 Task: In the Contact  DelilahJones@valeo.com, Create email and send with subject: 'We're Thrilled to Welcome You ', and with mail content 'Good Morning,_x000D_
Welcome to a community of trailblazers and innovators. Discover a transformative opportunity that will empower you to thrive in your industry._x000D_
Thanks & Regards', attach the document: Terms_and_conditions.doc and insert image: visitingcard.jpg. Below Thanks and Regards, write facebook and insert the URL: 'www.facebook.com'. Mark checkbox to create task to follow up : Tomorrow. Logged in from softage.1@softage.net
Action: Mouse moved to (92, 56)
Screenshot: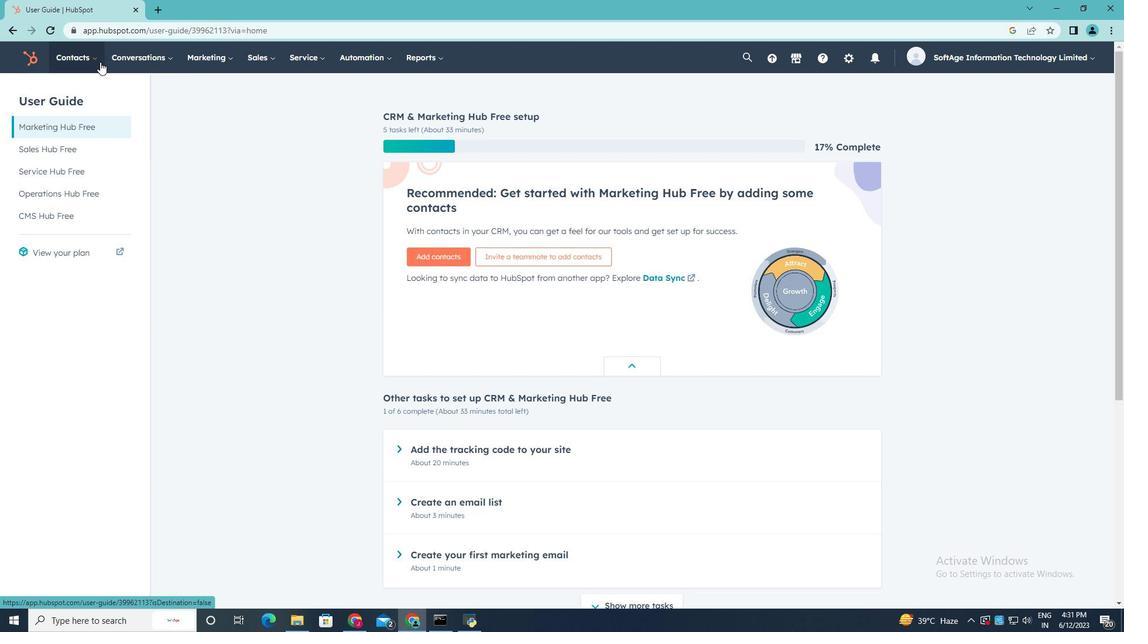 
Action: Mouse pressed left at (92, 56)
Screenshot: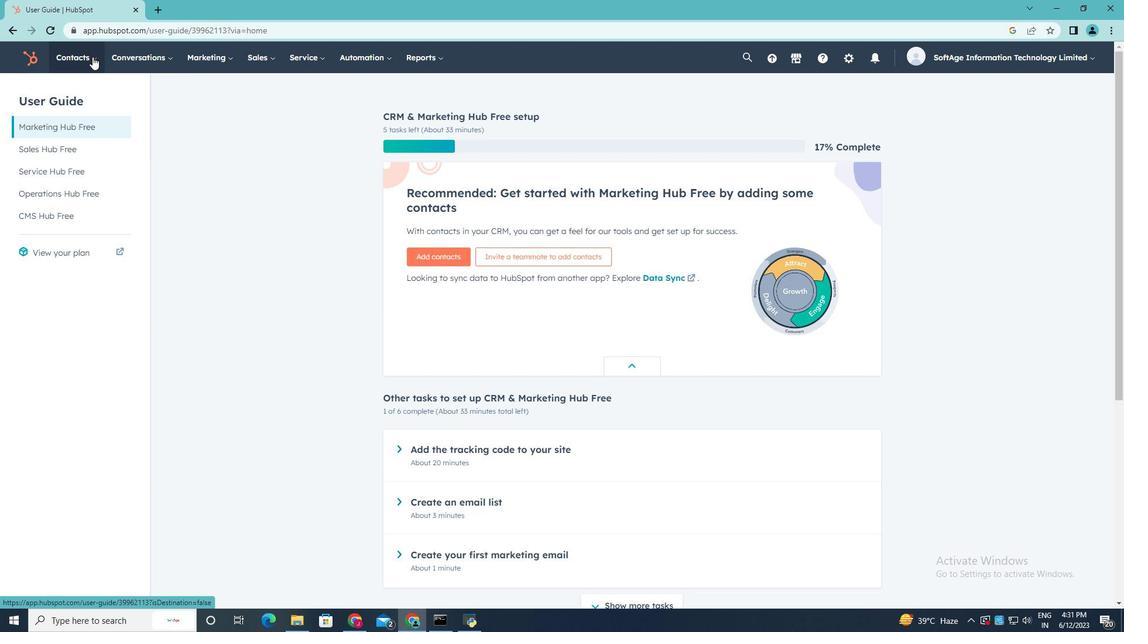 
Action: Mouse moved to (86, 90)
Screenshot: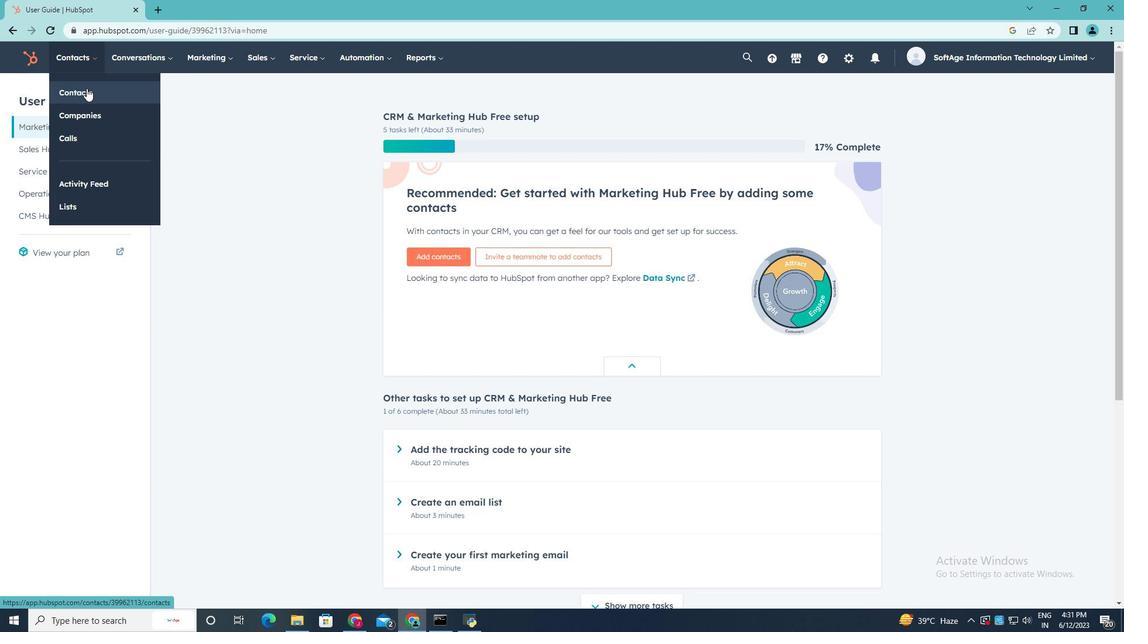 
Action: Mouse pressed left at (86, 90)
Screenshot: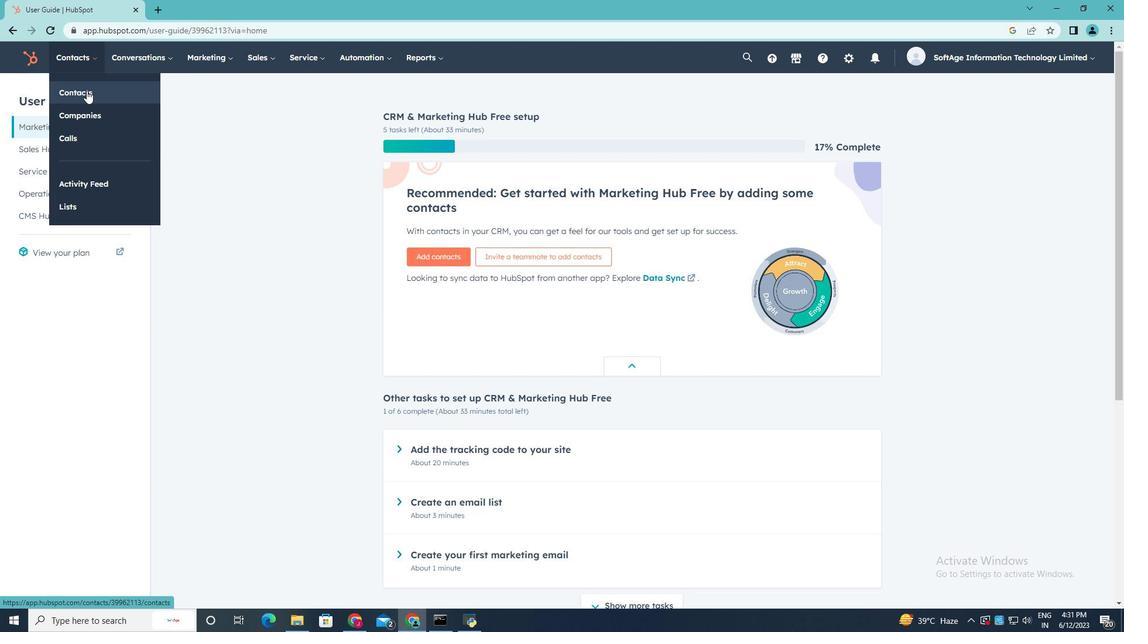 
Action: Mouse moved to (88, 189)
Screenshot: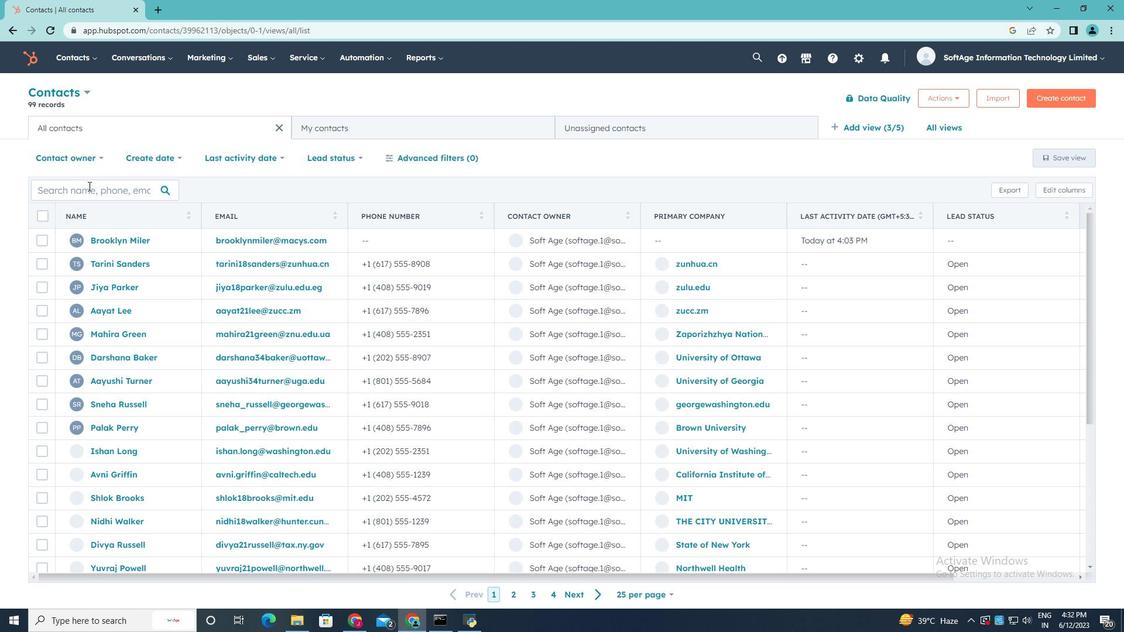 
Action: Mouse pressed left at (88, 189)
Screenshot: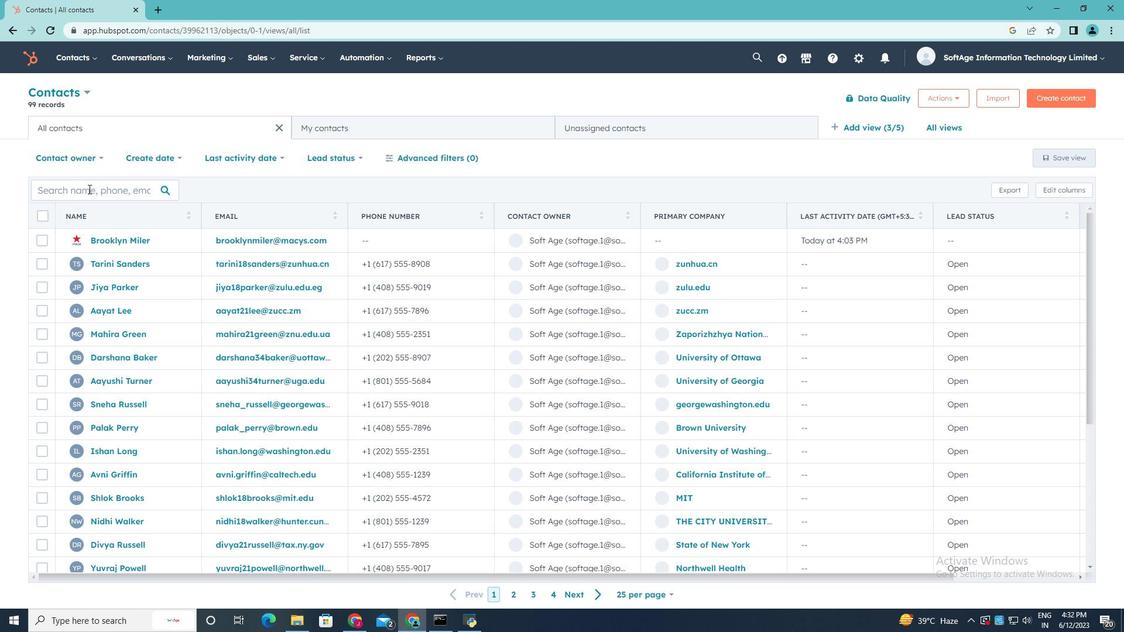 
Action: Mouse moved to (88, 189)
Screenshot: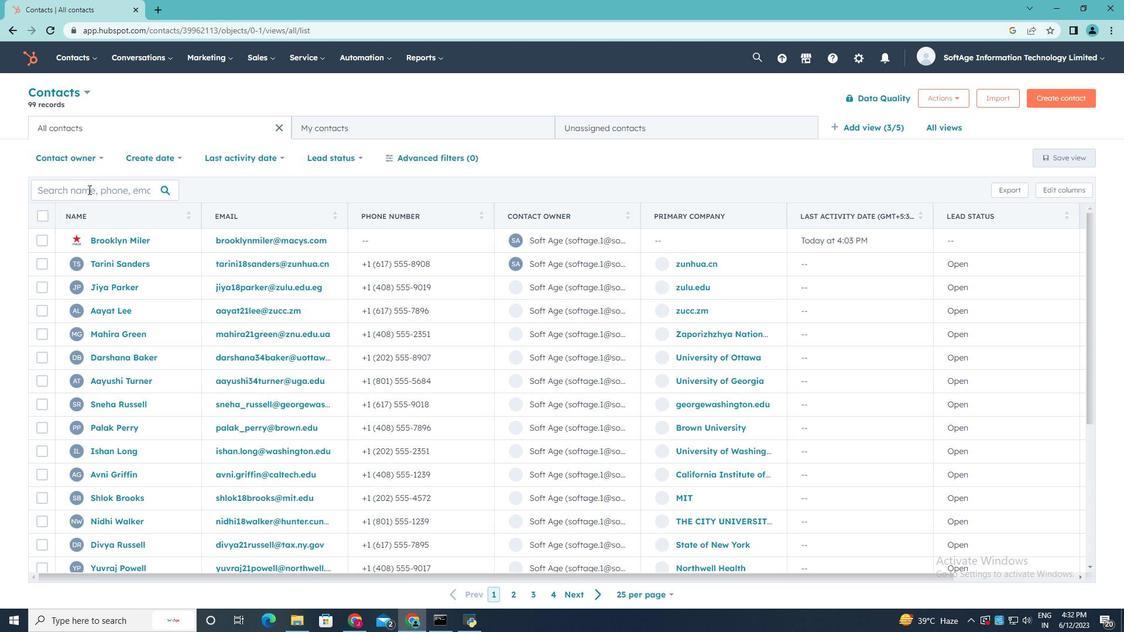 
Action: Key pressed <Key.shift>Delilah<Key.shift>Jones<Key.shift><Key.shift><Key.shift><Key.shift><Key.shift><Key.shift><Key.shift><Key.shift><Key.shift>@valeo.com
Screenshot: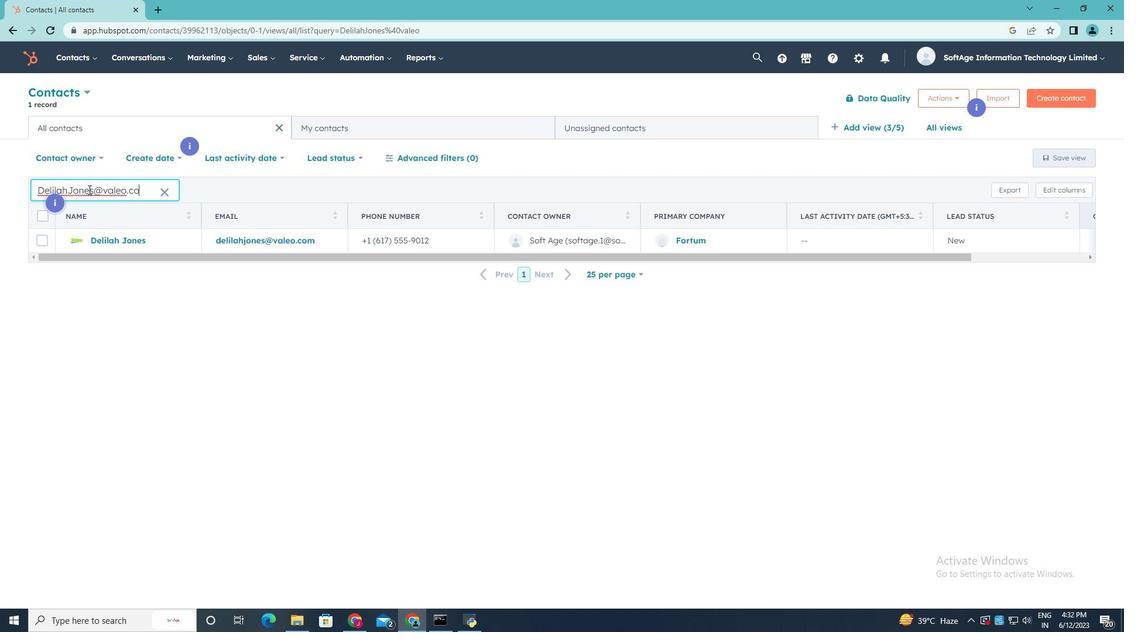 
Action: Mouse moved to (117, 236)
Screenshot: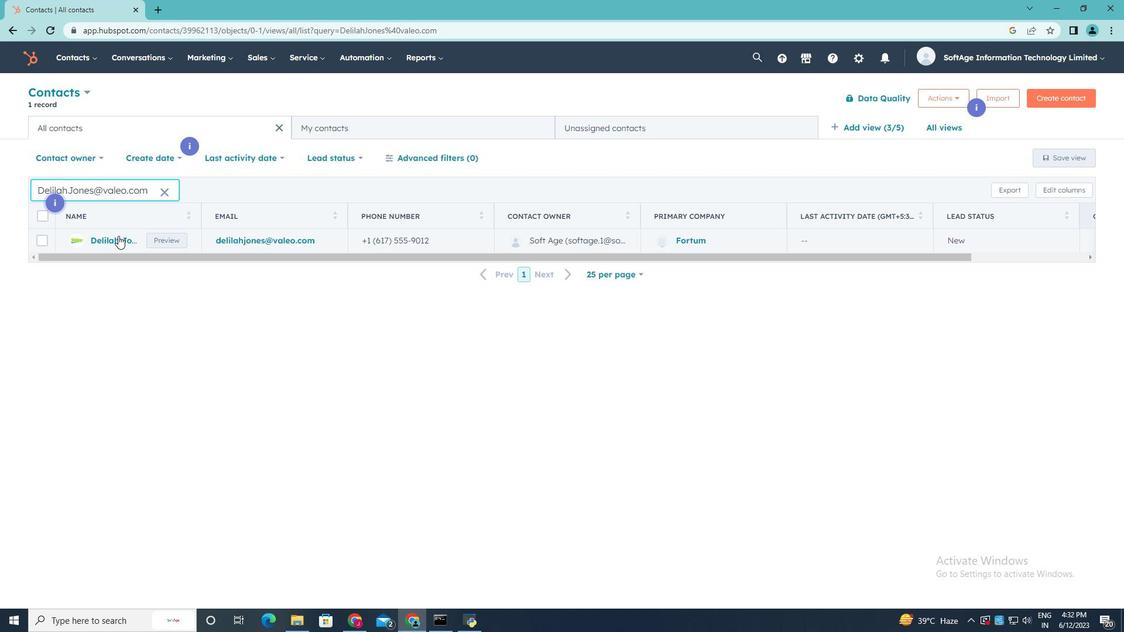 
Action: Mouse pressed left at (117, 236)
Screenshot: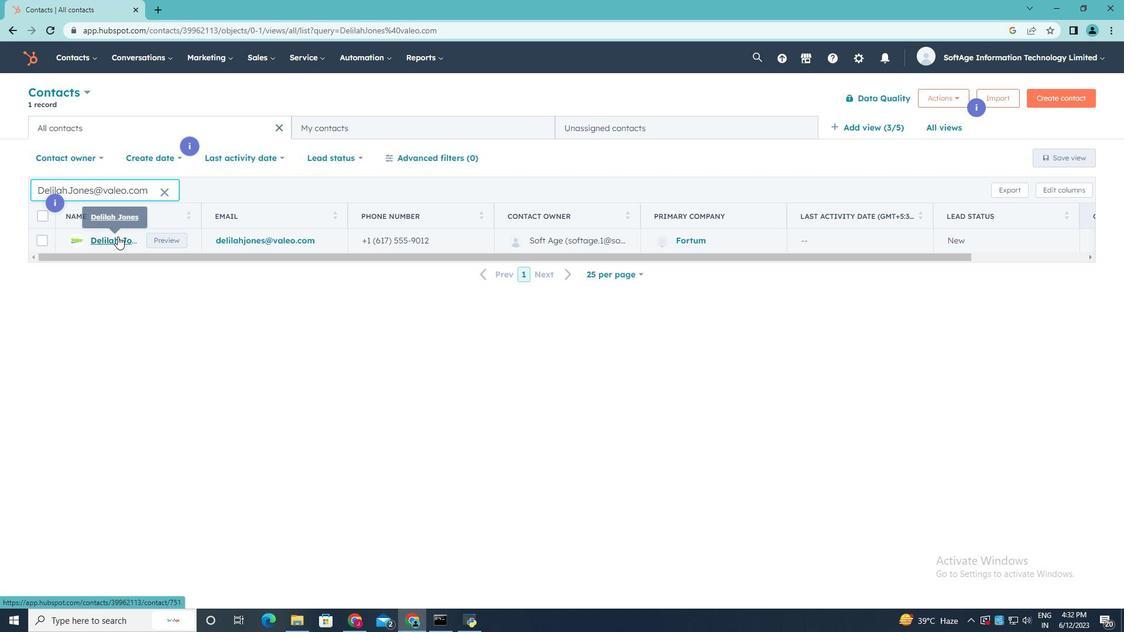 
Action: Mouse moved to (80, 196)
Screenshot: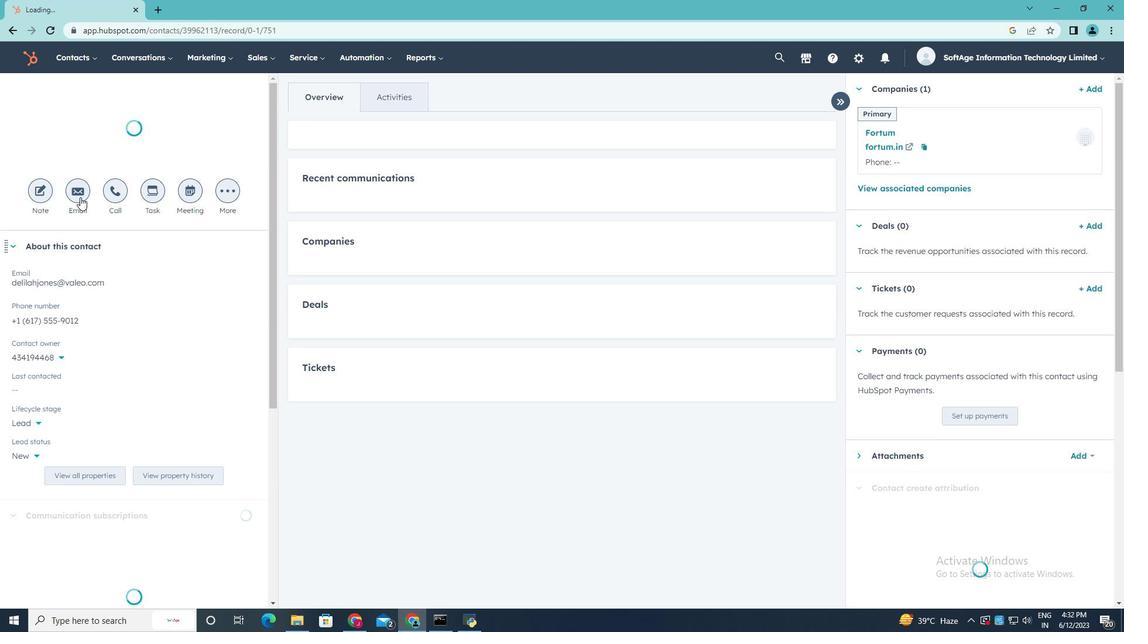 
Action: Mouse pressed left at (80, 196)
Screenshot: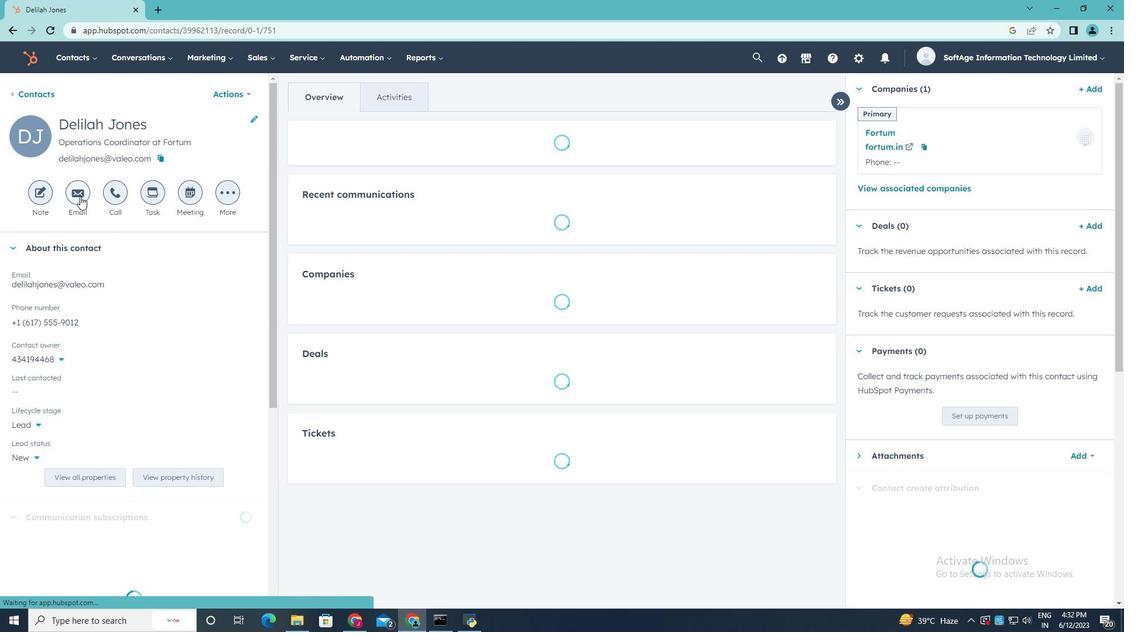 
Action: Mouse moved to (79, 196)
Screenshot: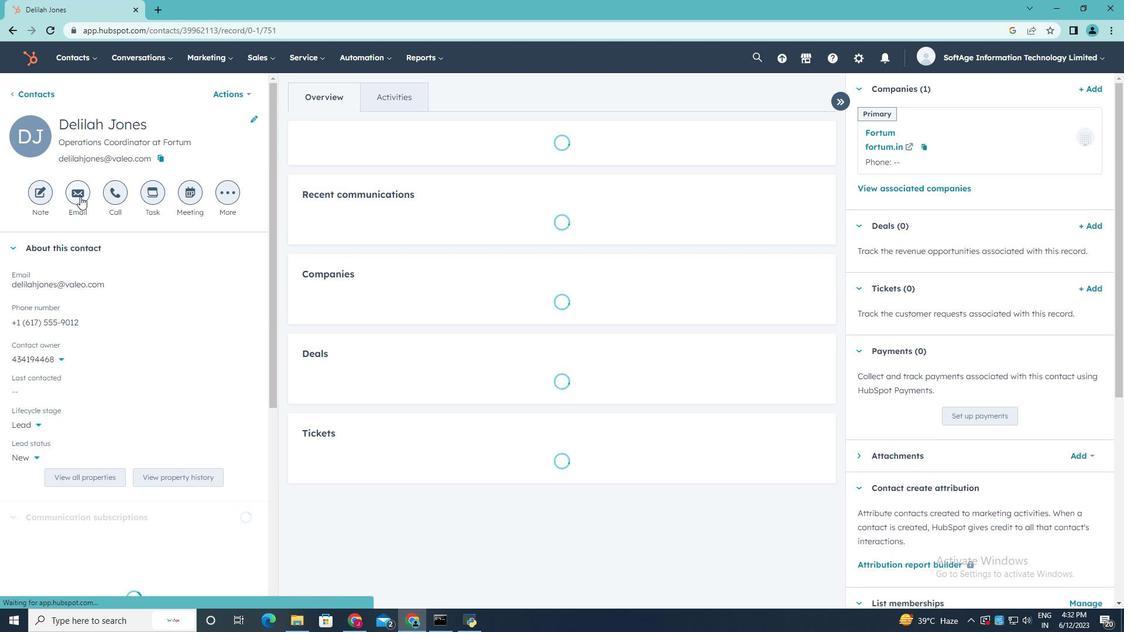 
Action: Key pressed <Key.shift><Key.shift><Key.shift><Key.shift><Key.shift><Key.shift><Key.shift><Key.shift><Key.shift><Key.shift><Key.shift><Key.shift><Key.shift><Key.shift><Key.shift><Key.shift><Key.shift><Key.shift><Key.shift><Key.shift><Key.shift><Key.shift><Key.shift><Key.shift><Key.shift><Key.shift><Key.shift><Key.shift><Key.shift><Key.shift><Key.shift><Key.shift><Key.shift><Key.shift><Key.shift><Key.shift><Key.shift>We're<Key.space><Key.shift>Thrilled<Key.space>to<Key.space>we<Key.backspace><Key.backspace><Key.shift><Key.shift>Welcome<Key.space><Key.shift>You
Screenshot: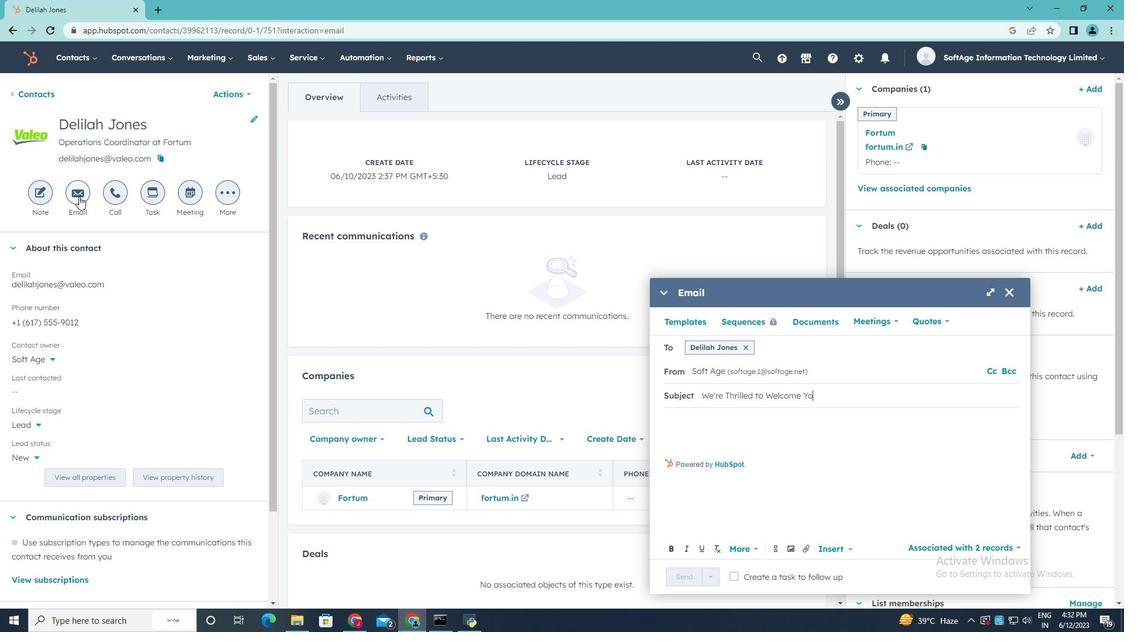 
Action: Mouse moved to (669, 421)
Screenshot: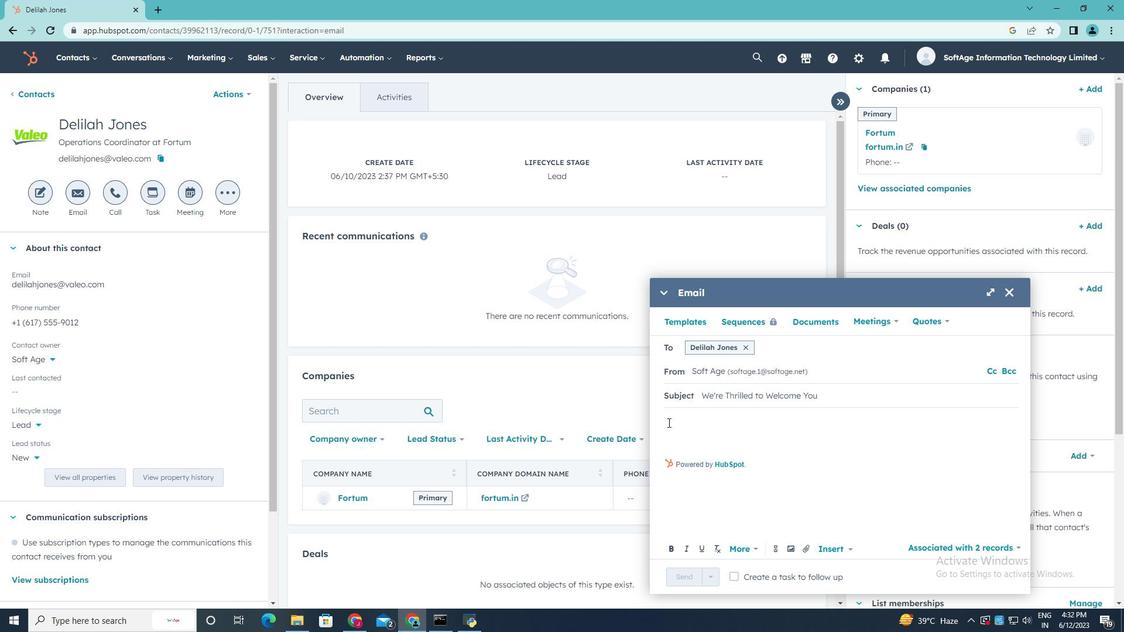 
Action: Mouse pressed left at (669, 421)
Screenshot: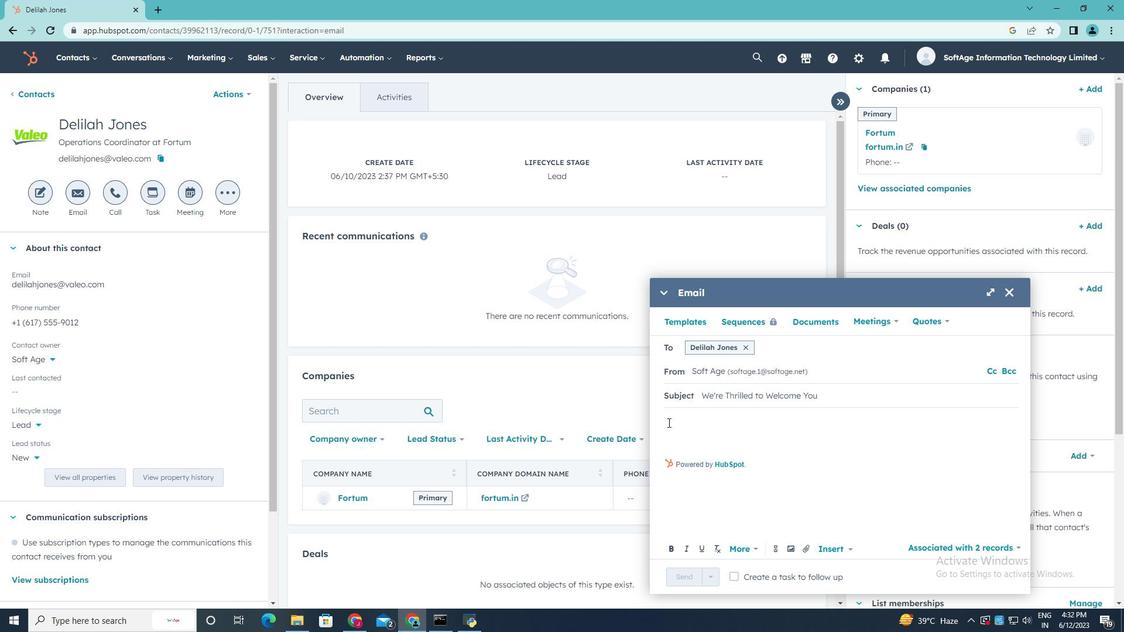 
Action: Mouse moved to (602, 390)
Screenshot: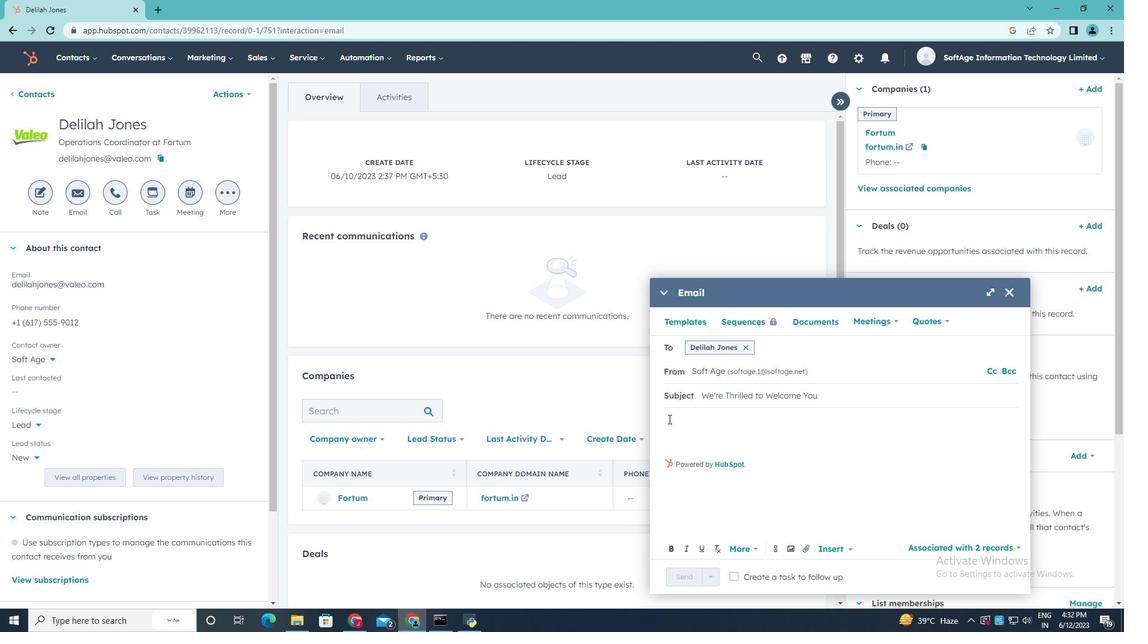 
Action: Key pressed <Key.shift>Good<Key.space><Key.shift><Key.shift><Key.shift><Key.shift><Key.shift>Morning,
Screenshot: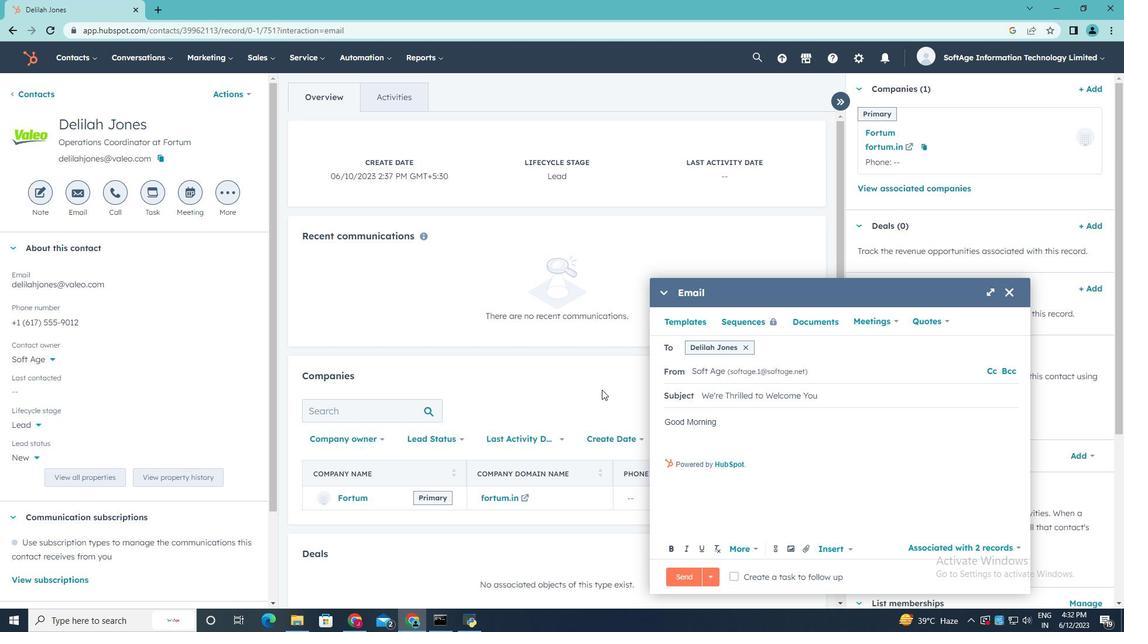 
Action: Mouse moved to (669, 435)
Screenshot: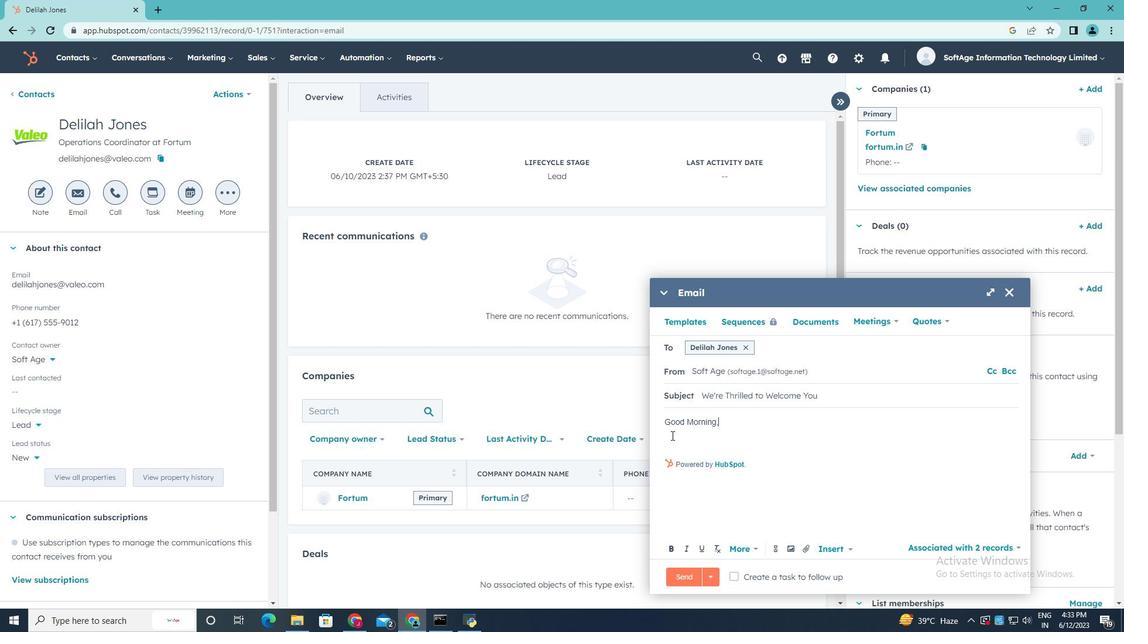 
Action: Mouse pressed left at (669, 435)
Screenshot: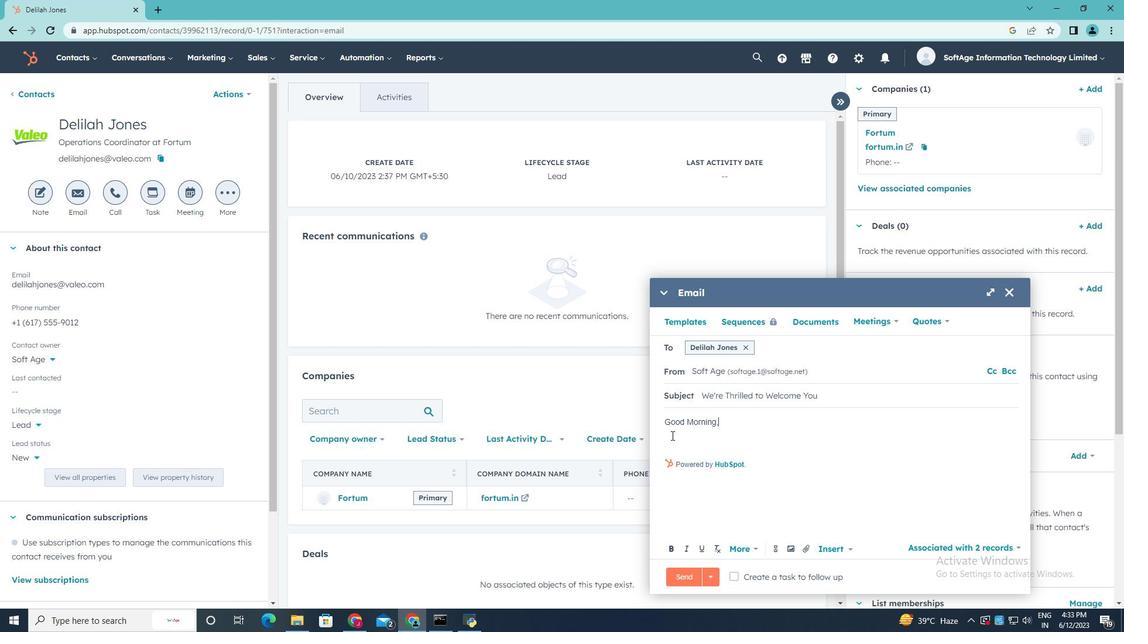 
Action: Mouse moved to (593, 4)
Screenshot: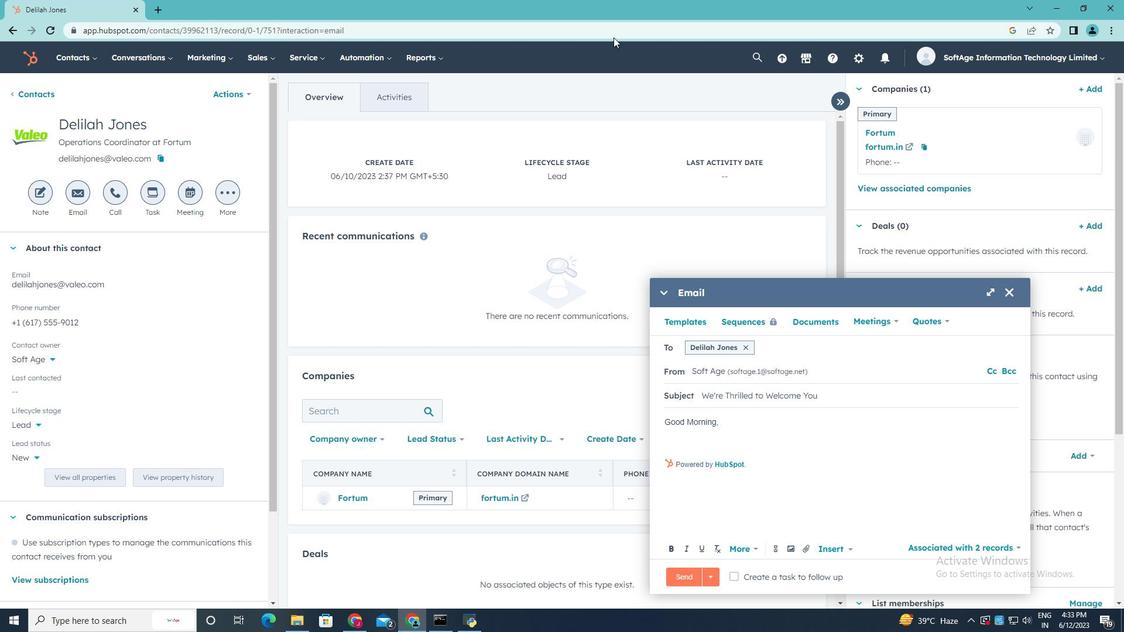 
Action: Key pressed <Key.shift>Welcome<Key.space><Key.shift><Key.shift>to<Key.space>a<Key.space>community<Key.space>of<Key.space>trailblazers<Key.space>and<Key.space>innovators.<Key.space><Key.shift>Discover<Key.space>a<Key.space>transfoe<Key.backspace>rmative<Key.space>opportunity<Key.space>that<Key.space>will<Key.space>empoer<Key.backspace><Key.backspace><Key.backspace>ower<Key.space>you<Key.space>to<Key.space>tr<Key.backspace>hrive<Key.space>in<Key.space>your<Key.space>industry.<Key.enter><Key.enter><Key.shift>Thanks<Key.space><Key.shift>&<Key.space><Key.shift>Regards,
Screenshot: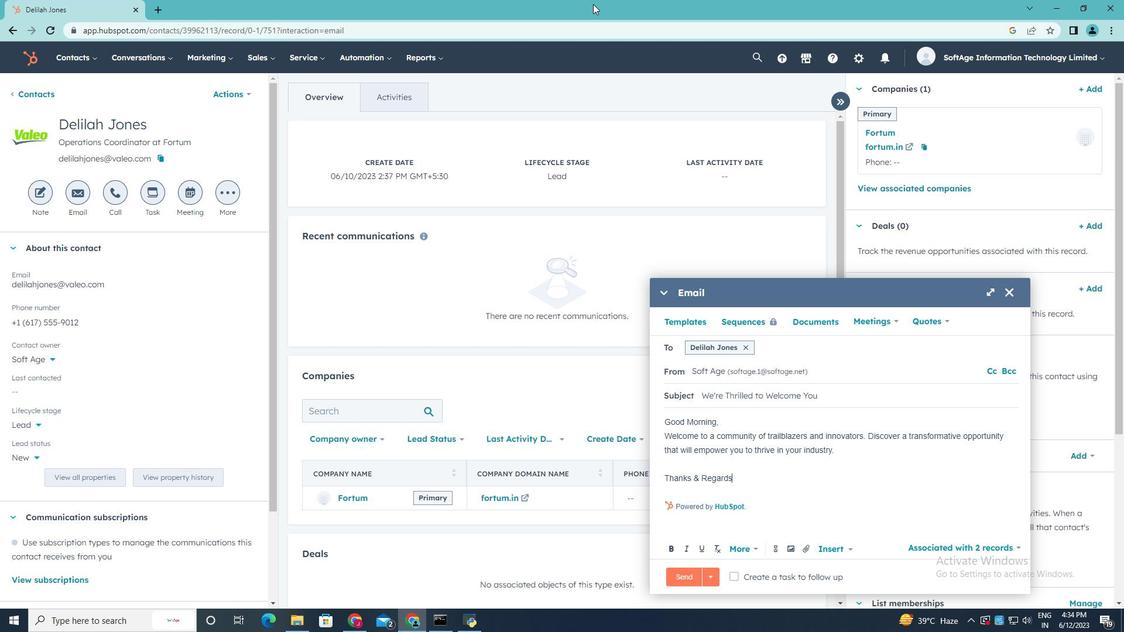 
Action: Mouse moved to (807, 551)
Screenshot: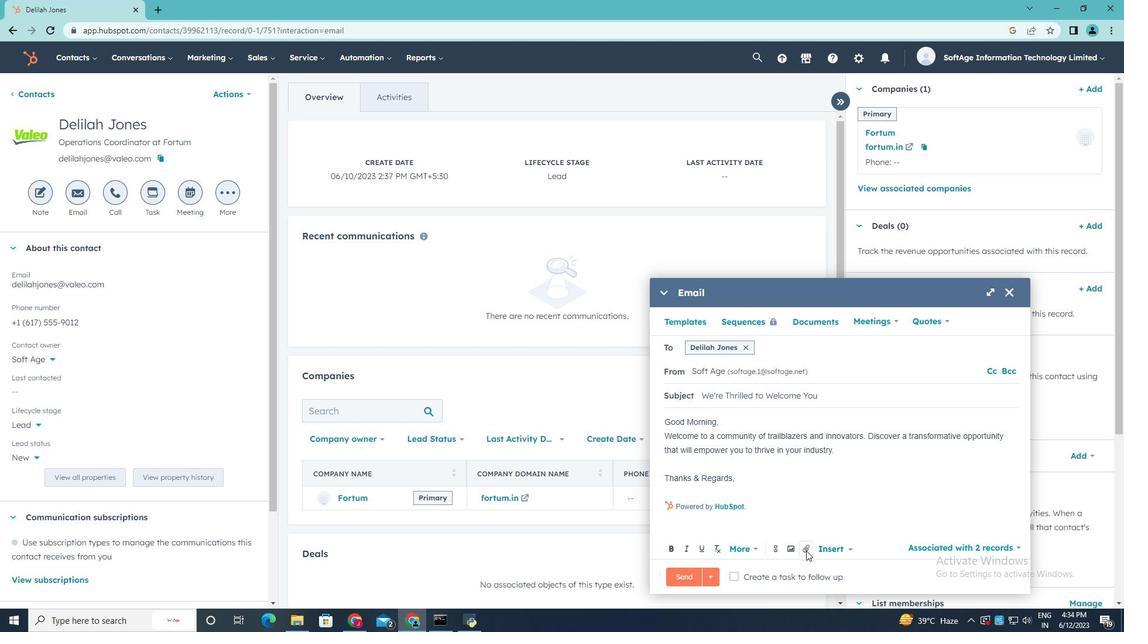 
Action: Mouse pressed left at (807, 551)
Screenshot: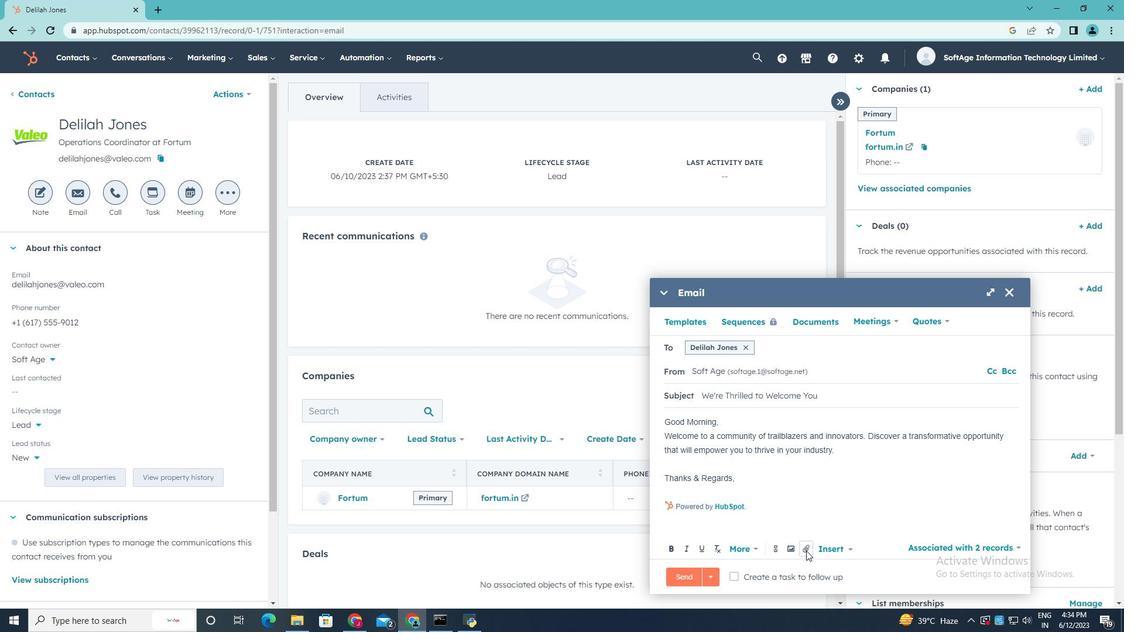 
Action: Mouse moved to (830, 517)
Screenshot: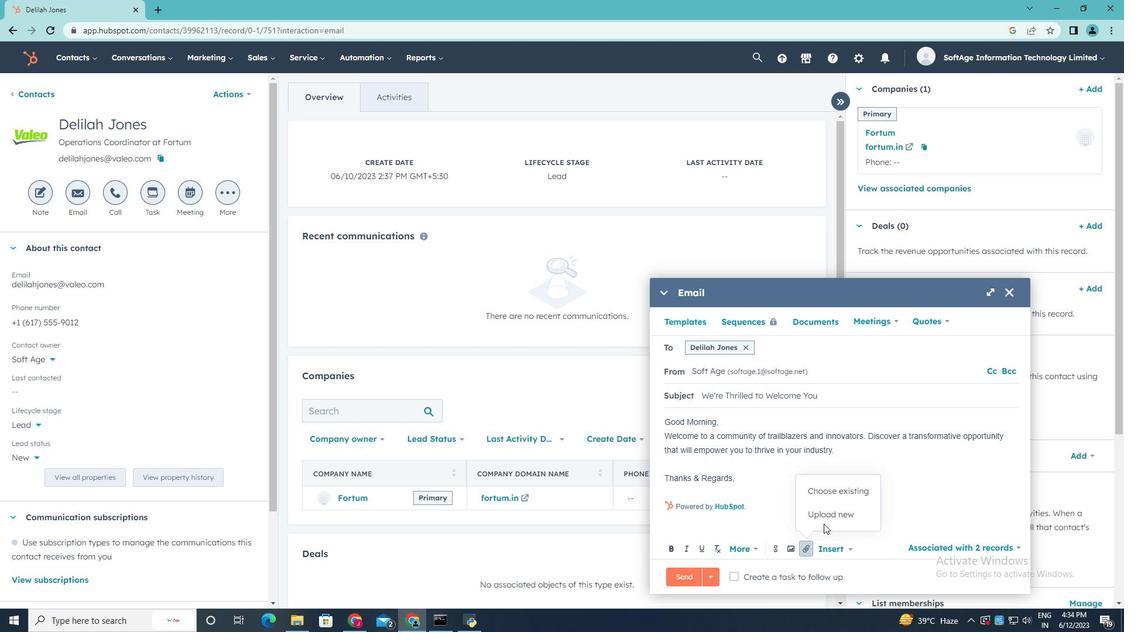 
Action: Mouse pressed left at (830, 517)
Screenshot: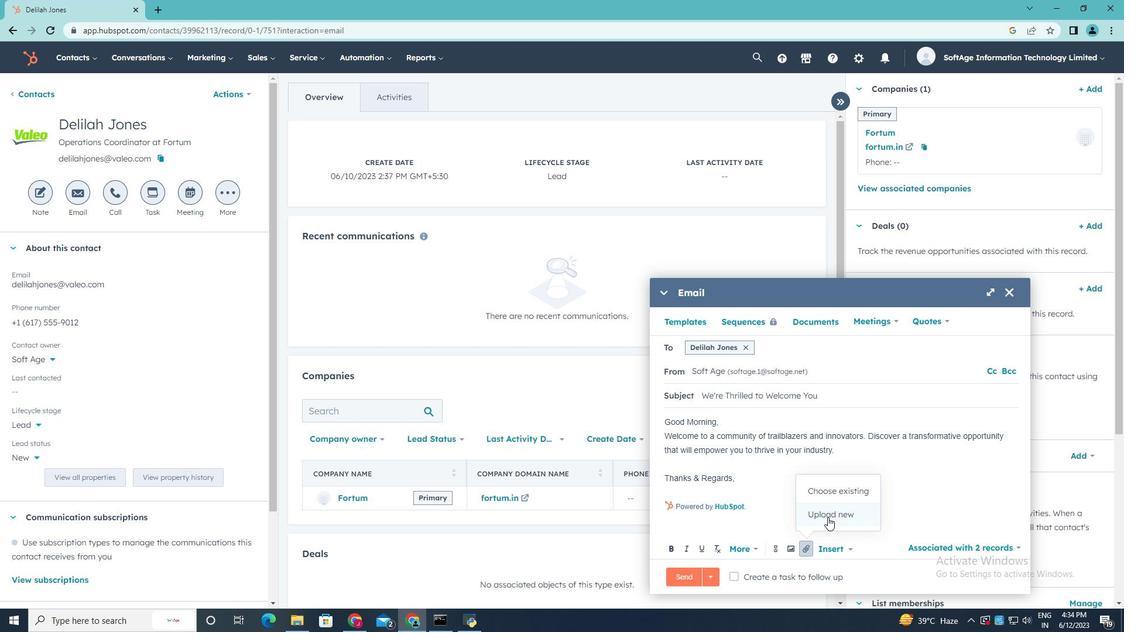 
Action: Mouse moved to (224, 125)
Screenshot: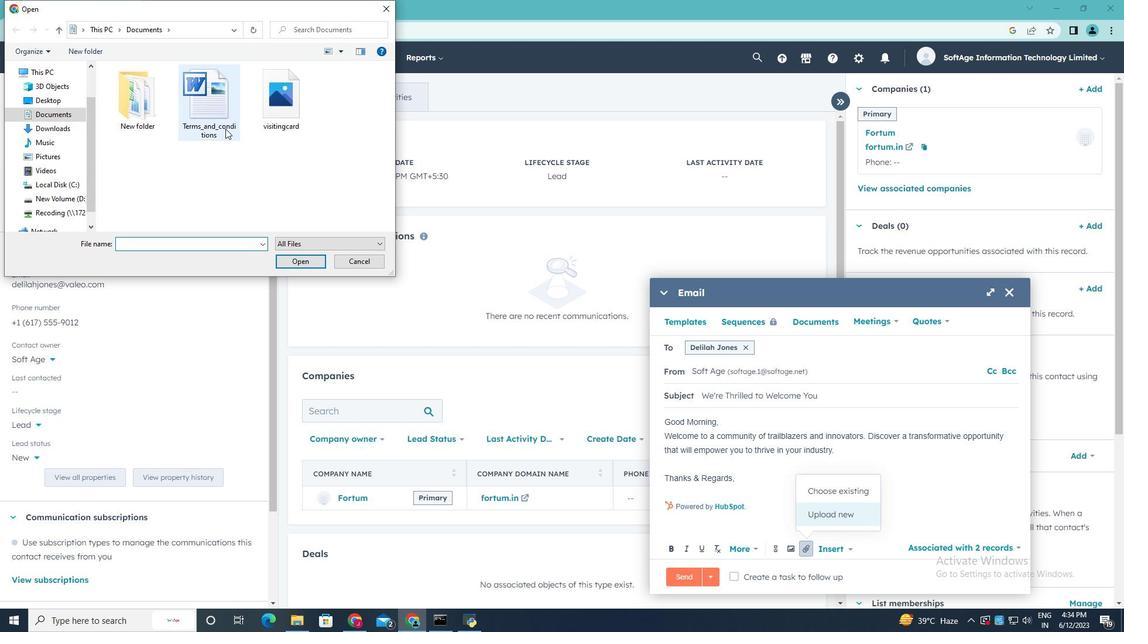 
Action: Mouse pressed left at (224, 125)
Screenshot: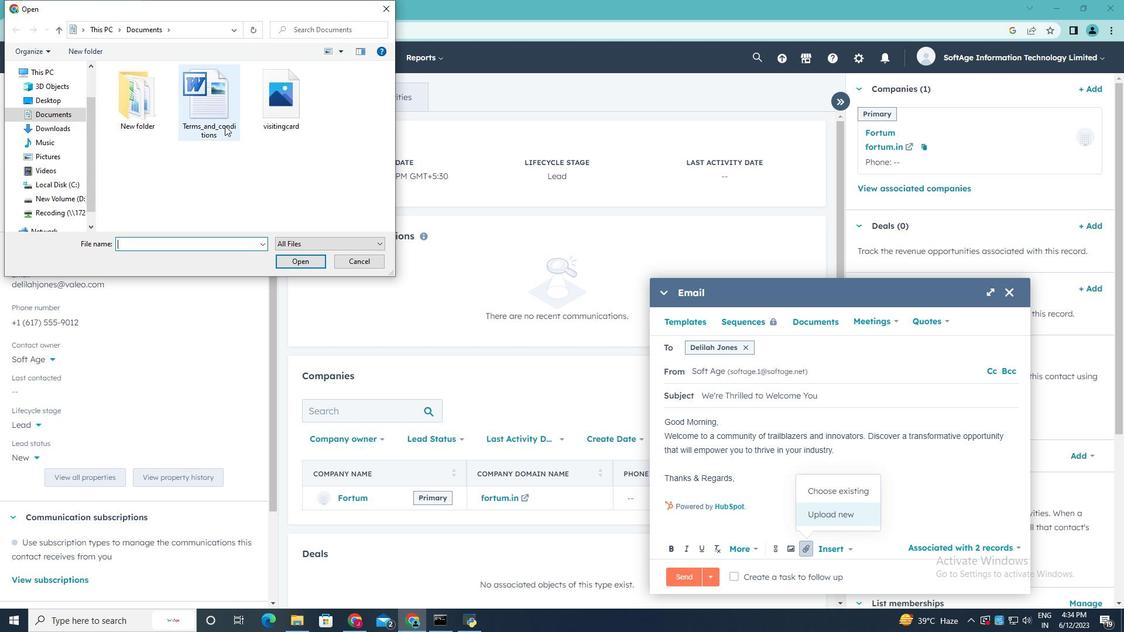 
Action: Mouse moved to (308, 260)
Screenshot: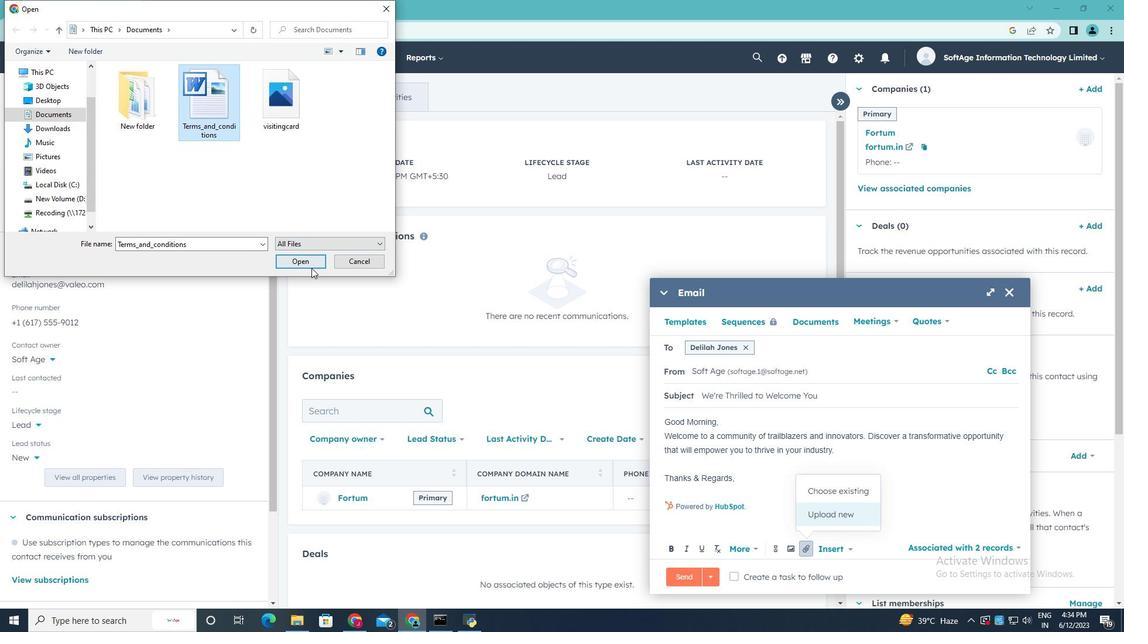 
Action: Mouse pressed left at (308, 260)
Screenshot: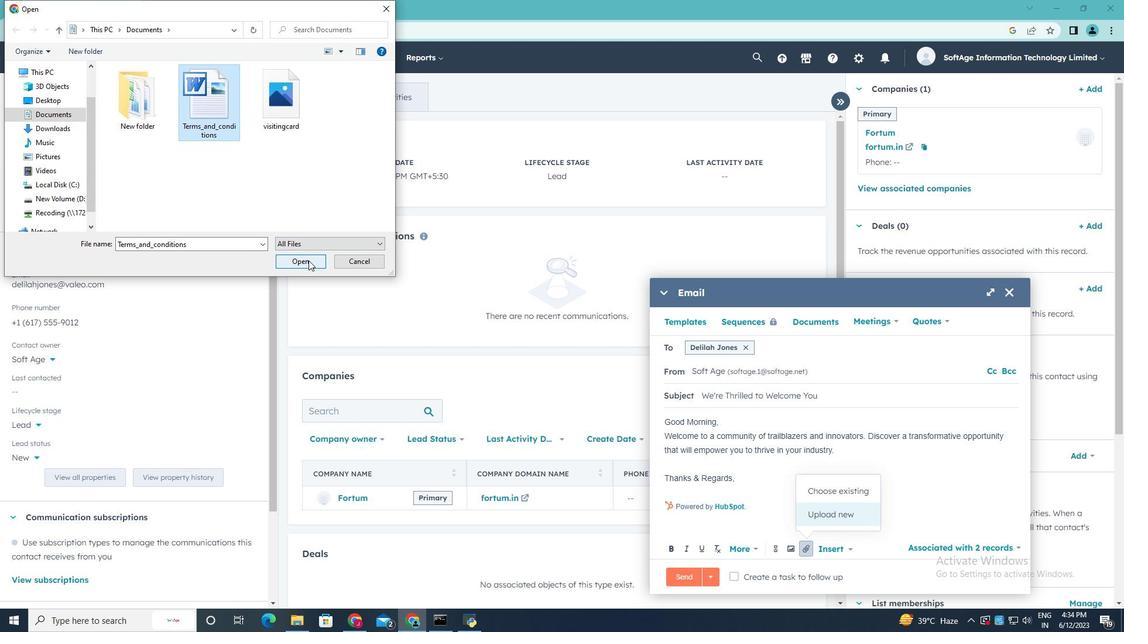
Action: Mouse moved to (849, 521)
Screenshot: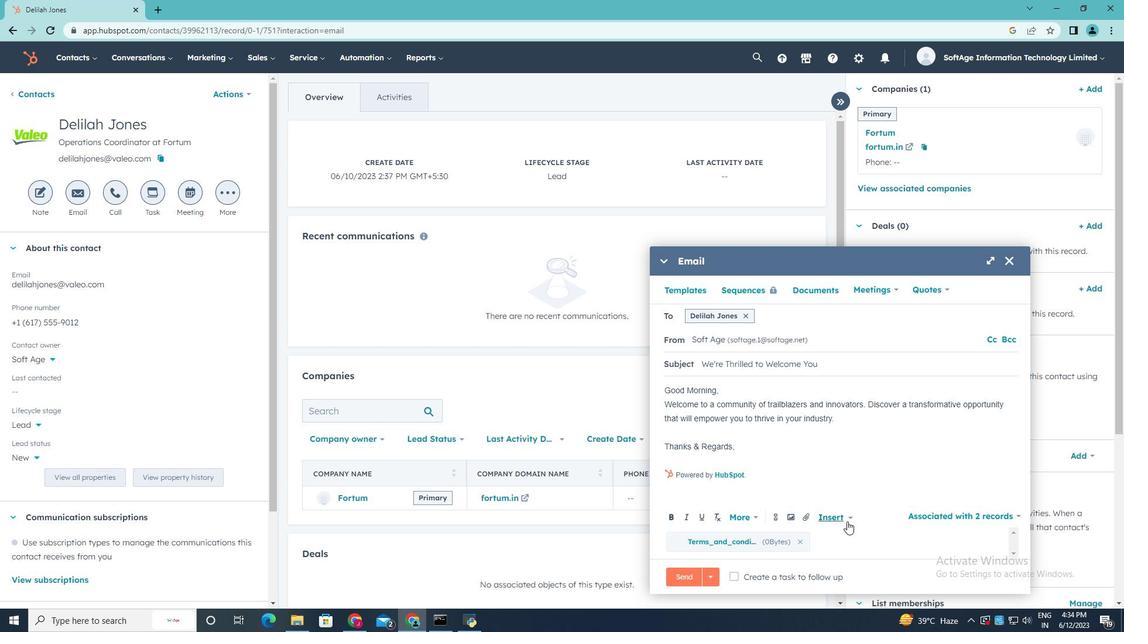 
Action: Mouse pressed left at (849, 521)
Screenshot: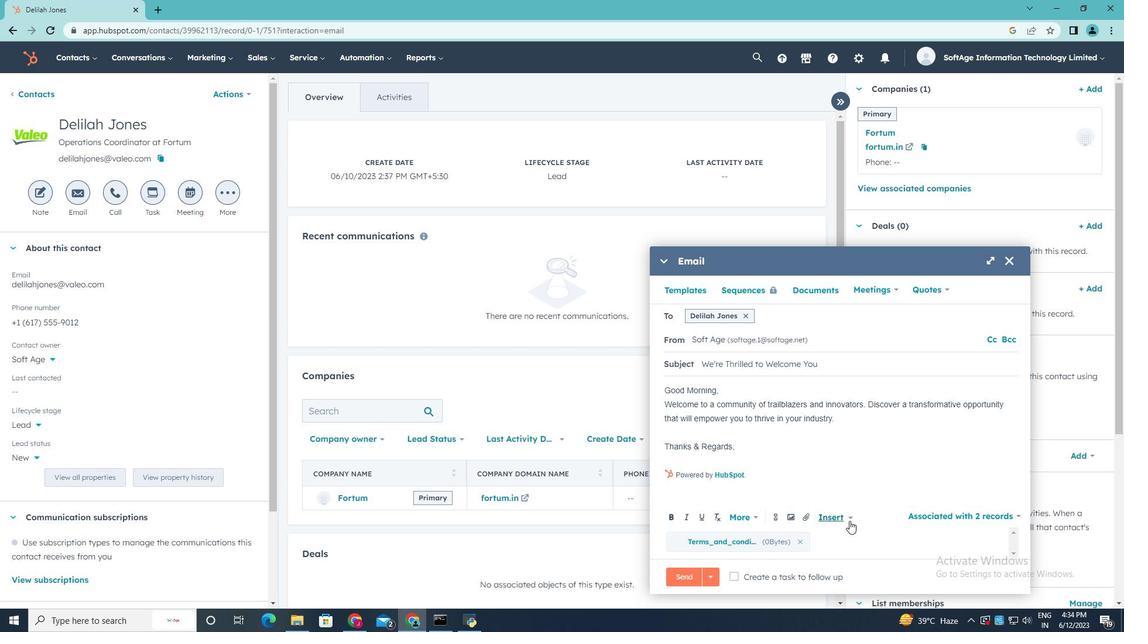 
Action: Mouse moved to (811, 518)
Screenshot: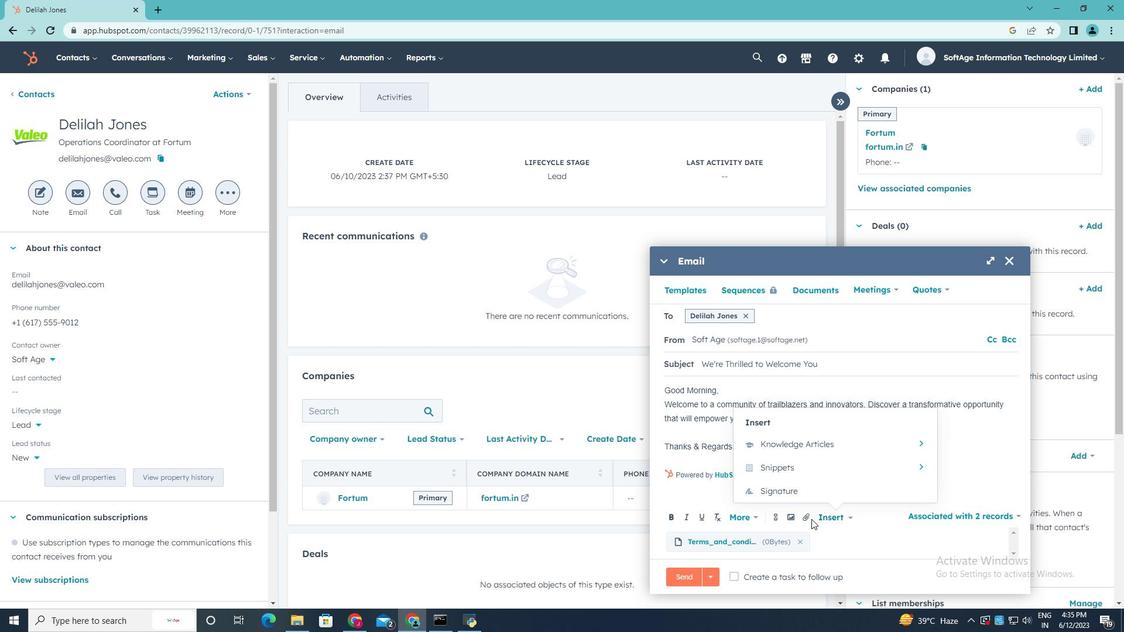 
Action: Mouse pressed left at (811, 518)
Screenshot: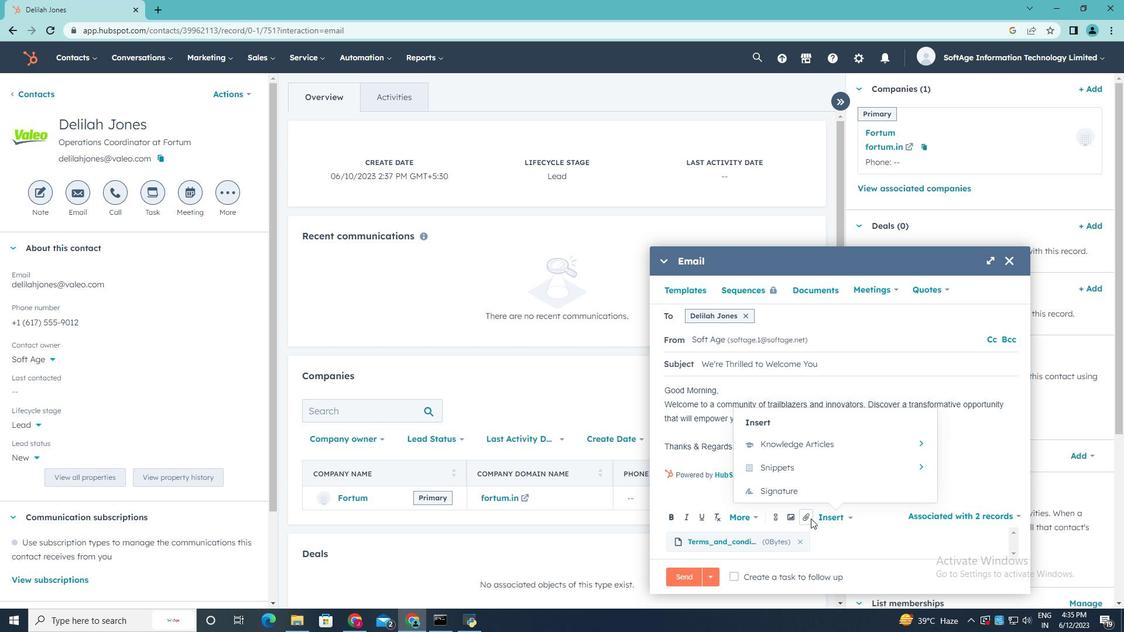 
Action: Mouse moved to (831, 489)
Screenshot: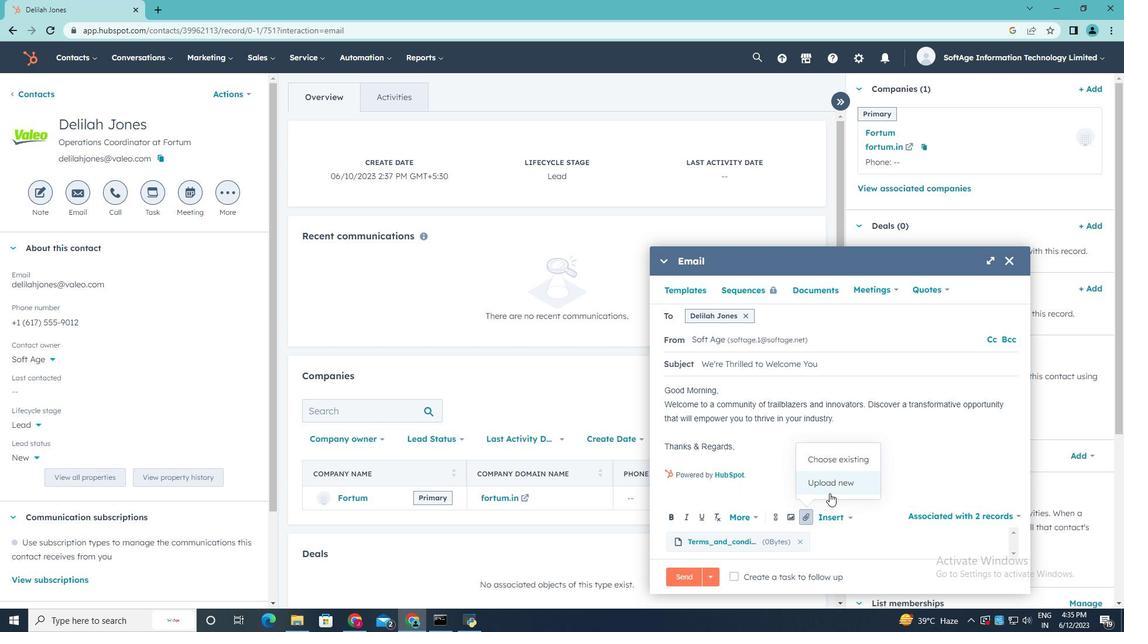 
Action: Mouse pressed left at (831, 489)
Screenshot: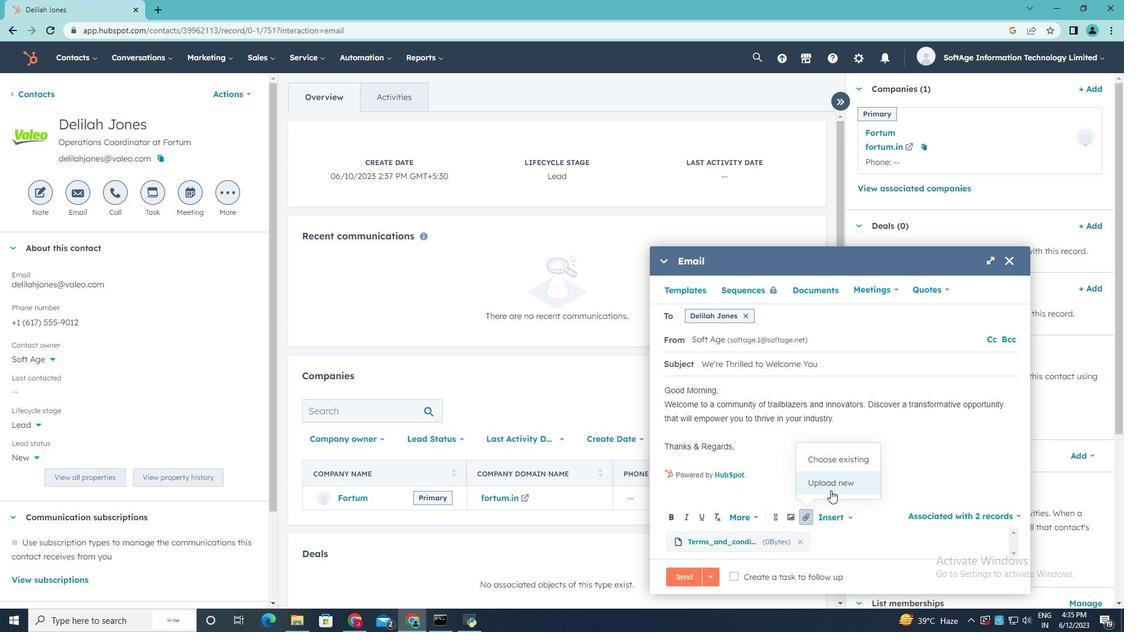 
Action: Mouse moved to (288, 114)
Screenshot: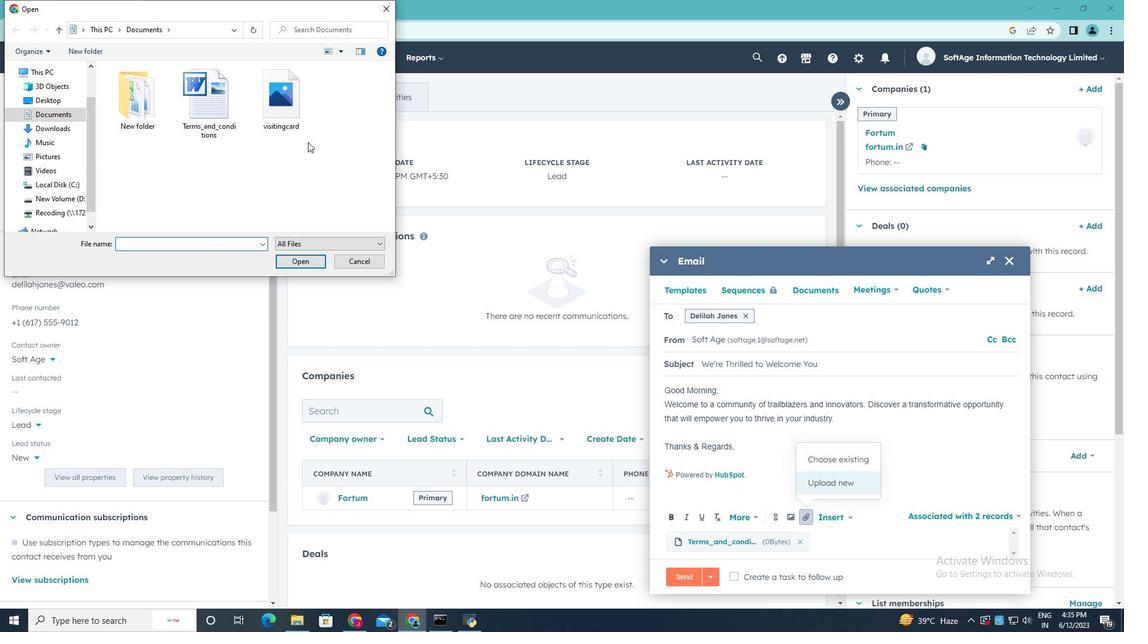 
Action: Mouse pressed left at (288, 114)
Screenshot: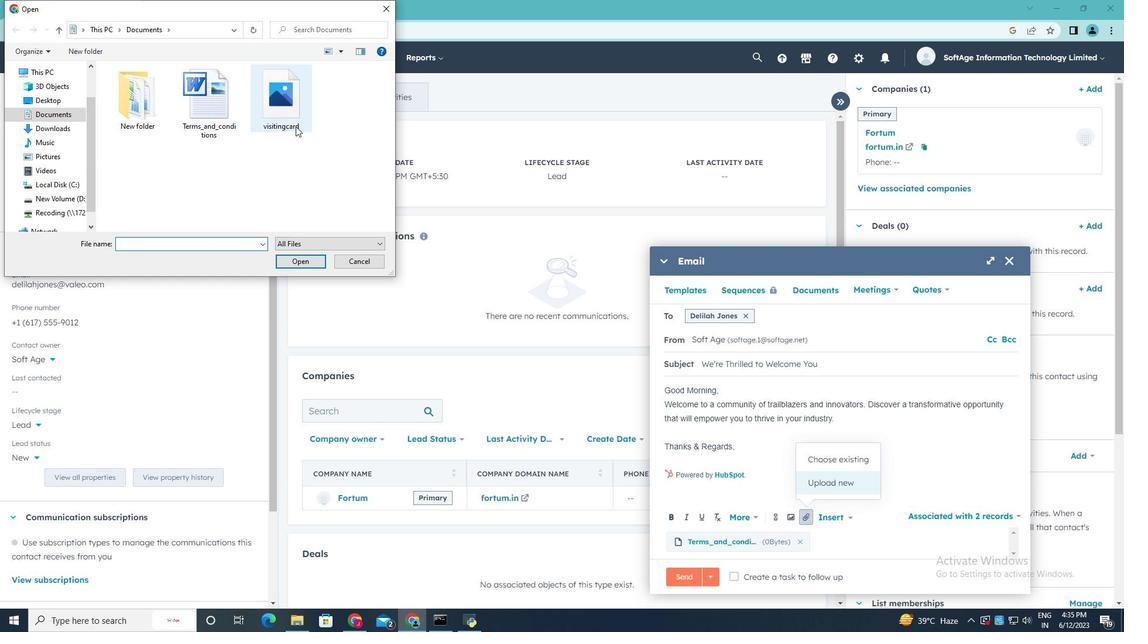 
Action: Mouse moved to (306, 260)
Screenshot: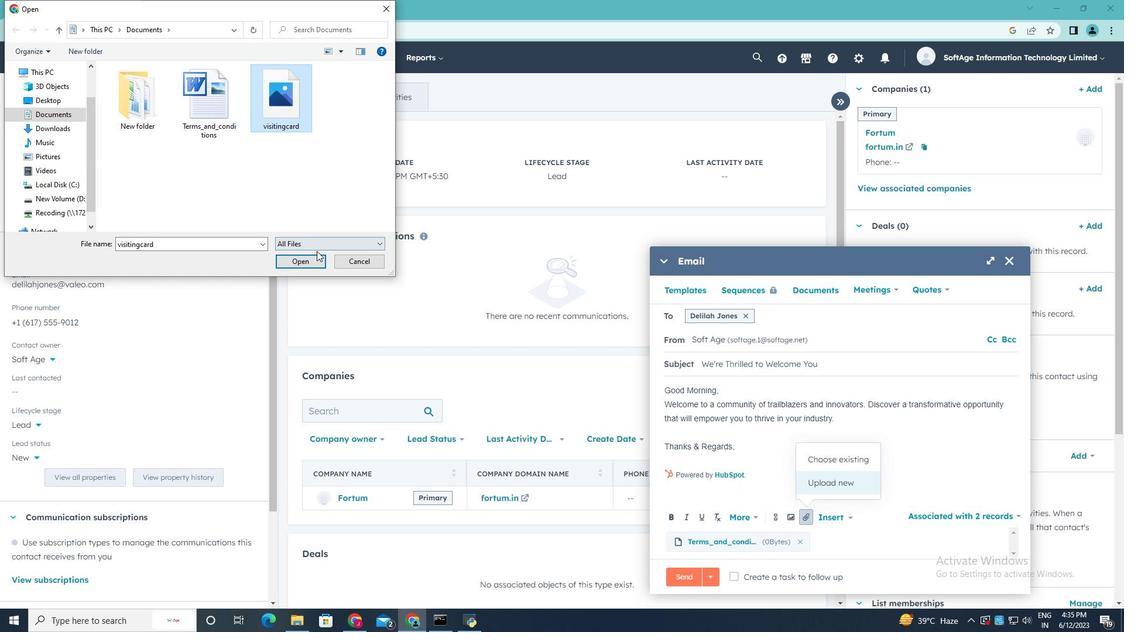 
Action: Mouse pressed left at (306, 260)
Screenshot: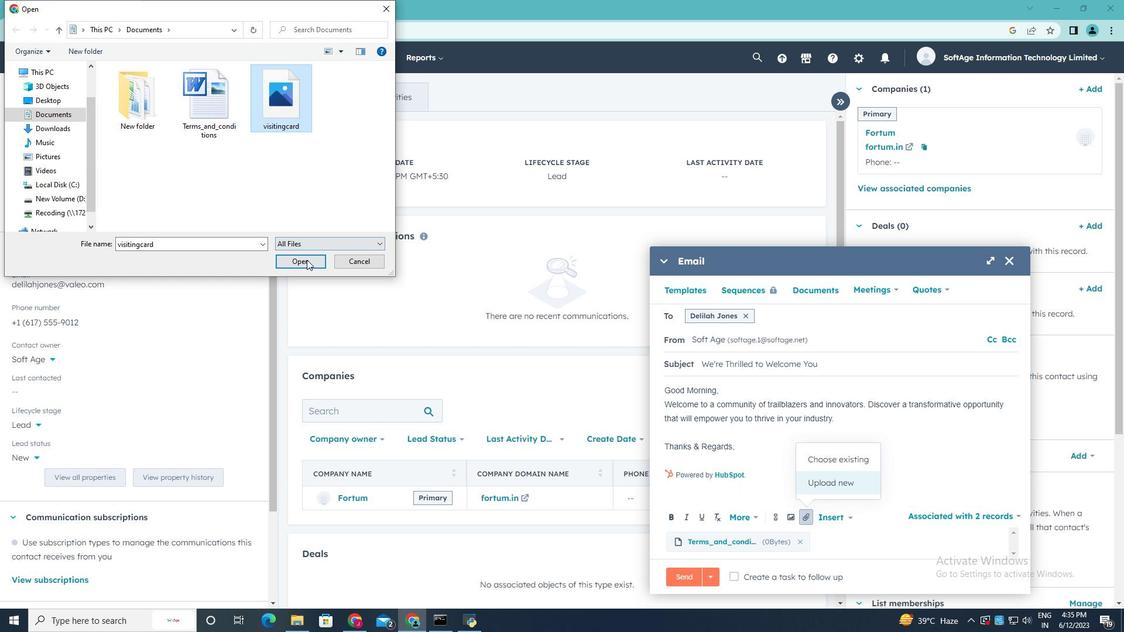 
Action: Mouse moved to (749, 452)
Screenshot: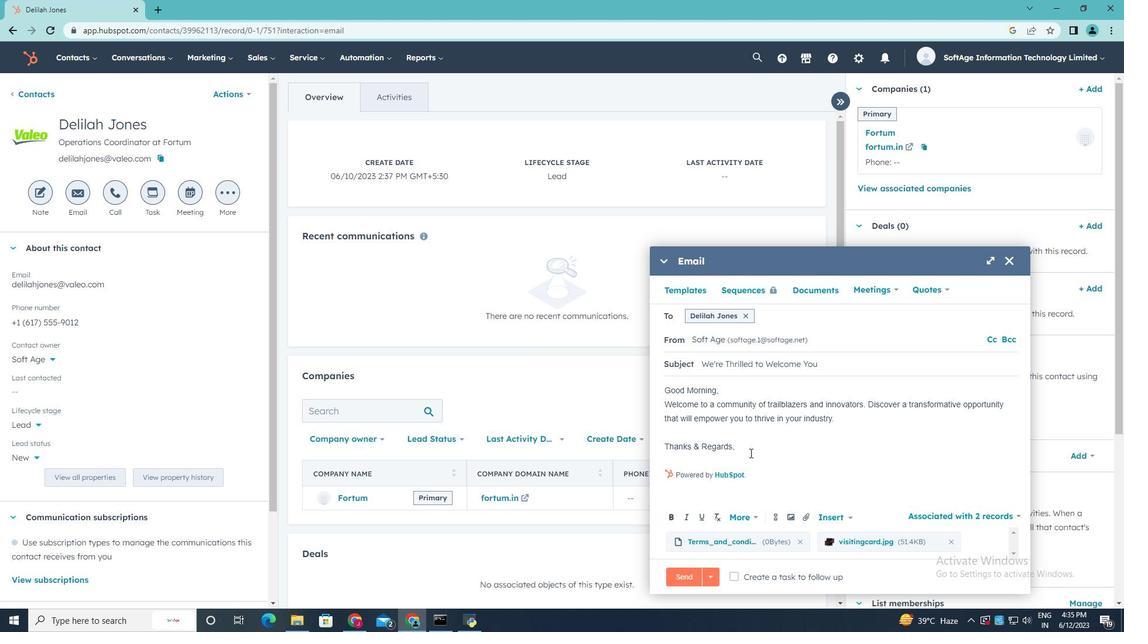 
Action: Mouse pressed left at (749, 452)
Screenshot: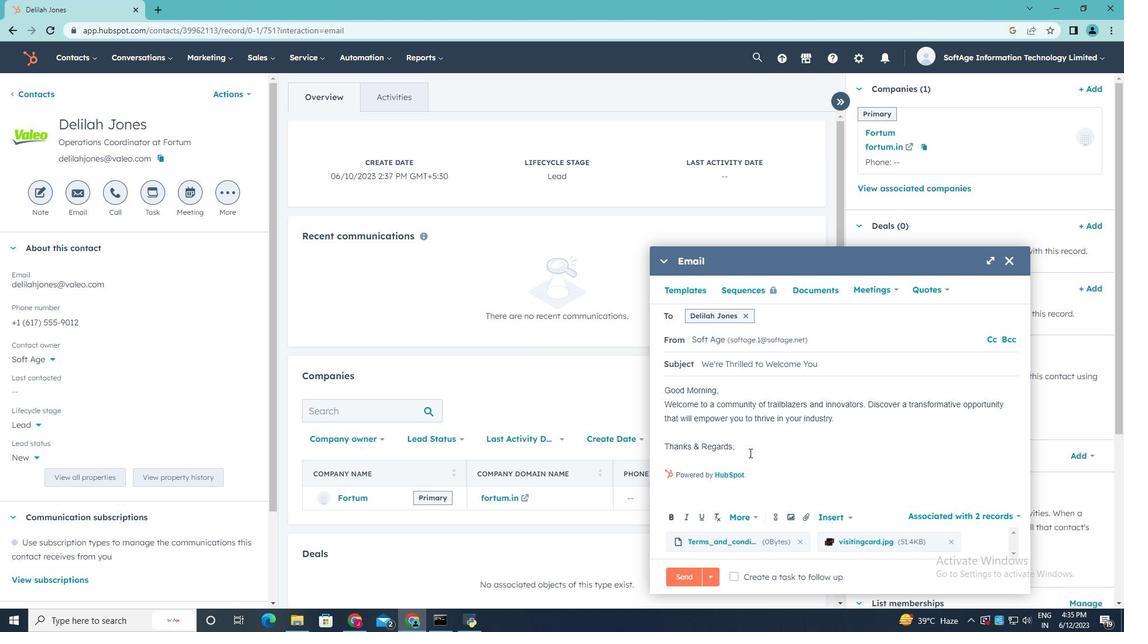 
Action: Mouse moved to (748, 452)
Screenshot: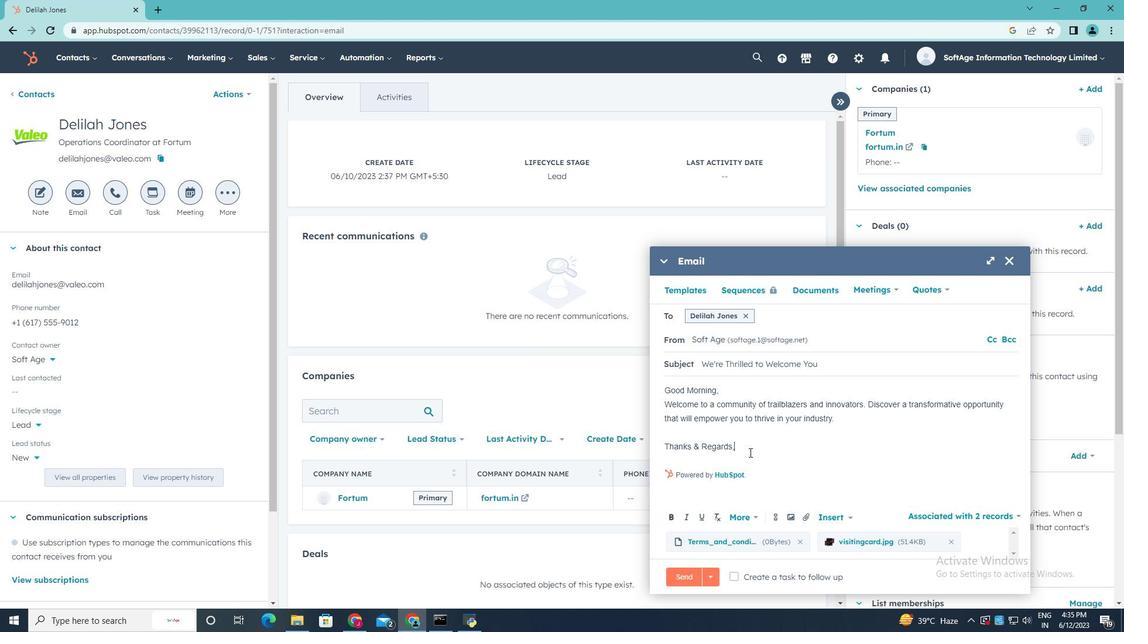 
Action: Key pressed <Key.enter>
Screenshot: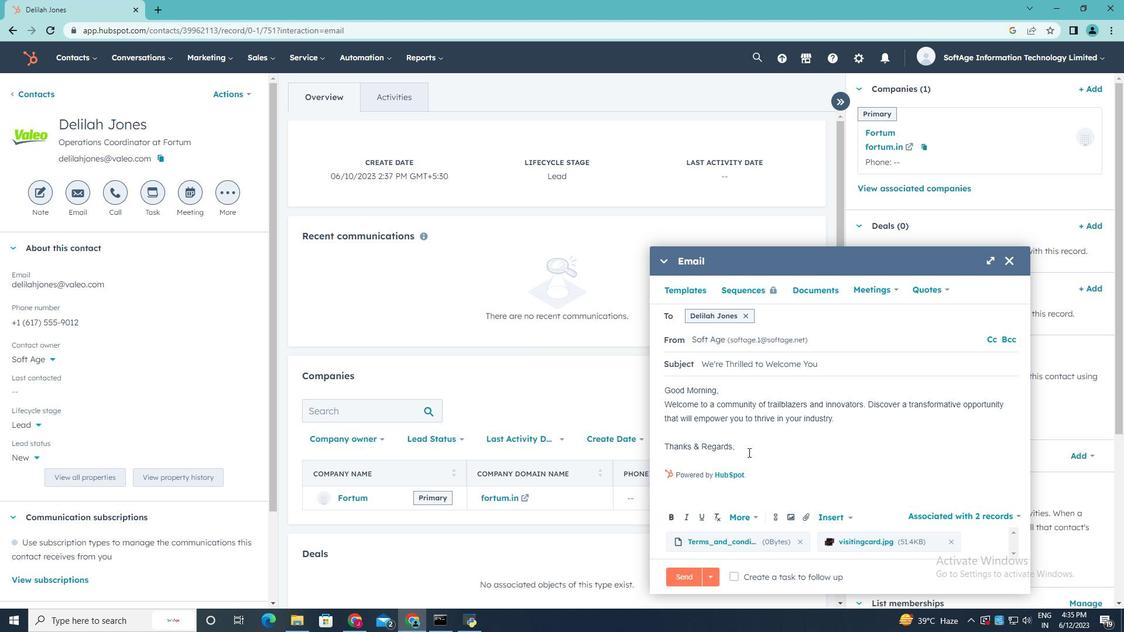 
Action: Mouse moved to (777, 518)
Screenshot: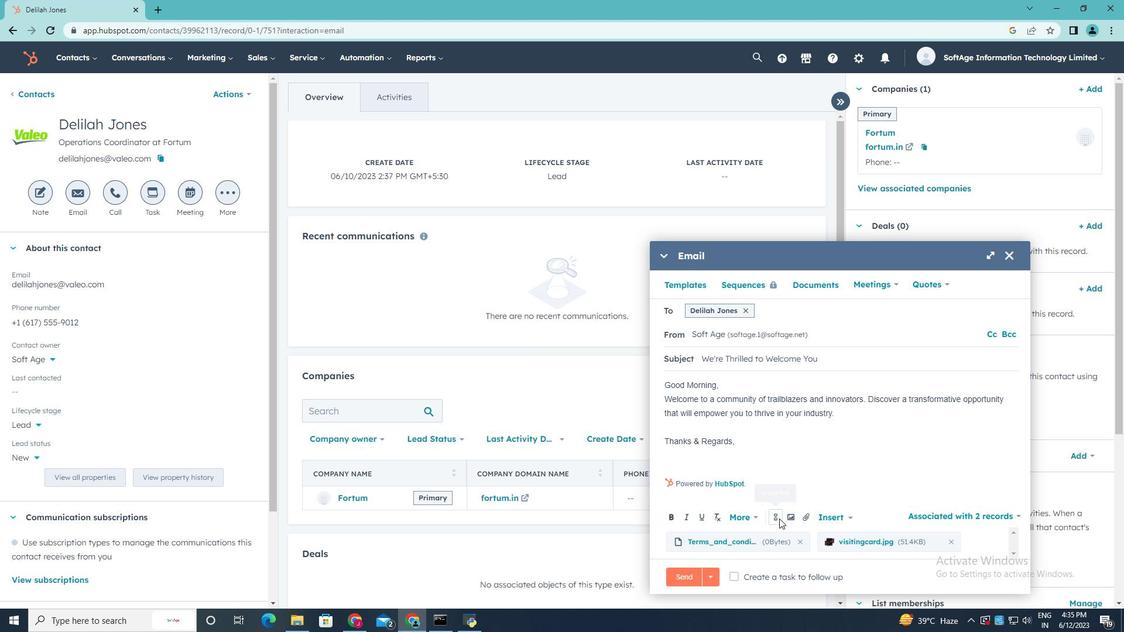 
Action: Mouse pressed left at (777, 518)
Screenshot: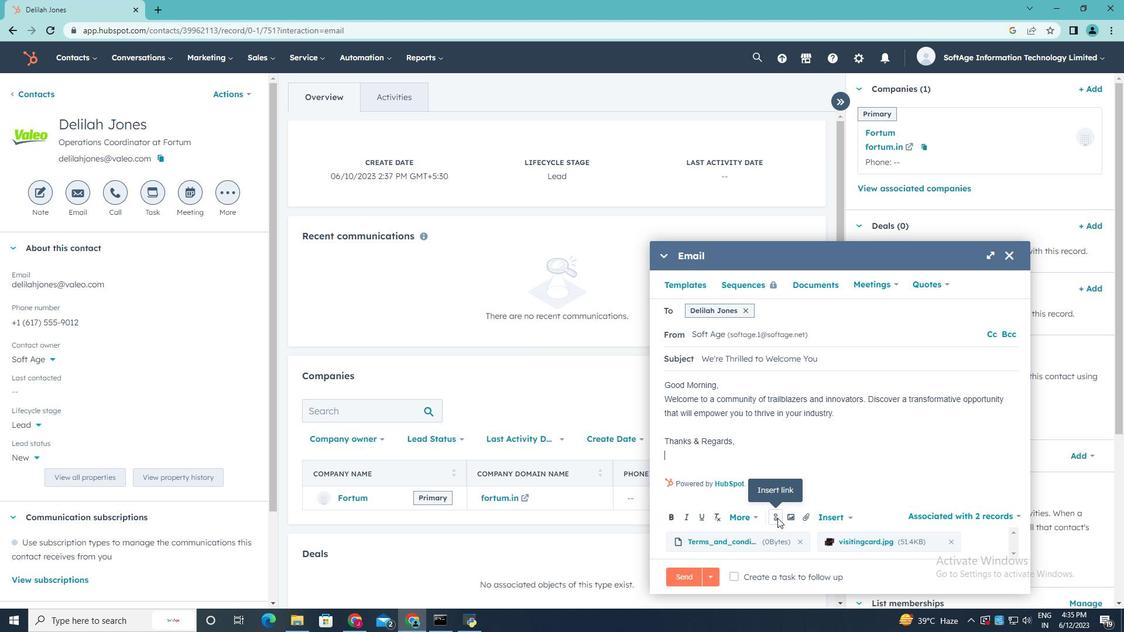 
Action: Mouse moved to (829, 391)
Screenshot: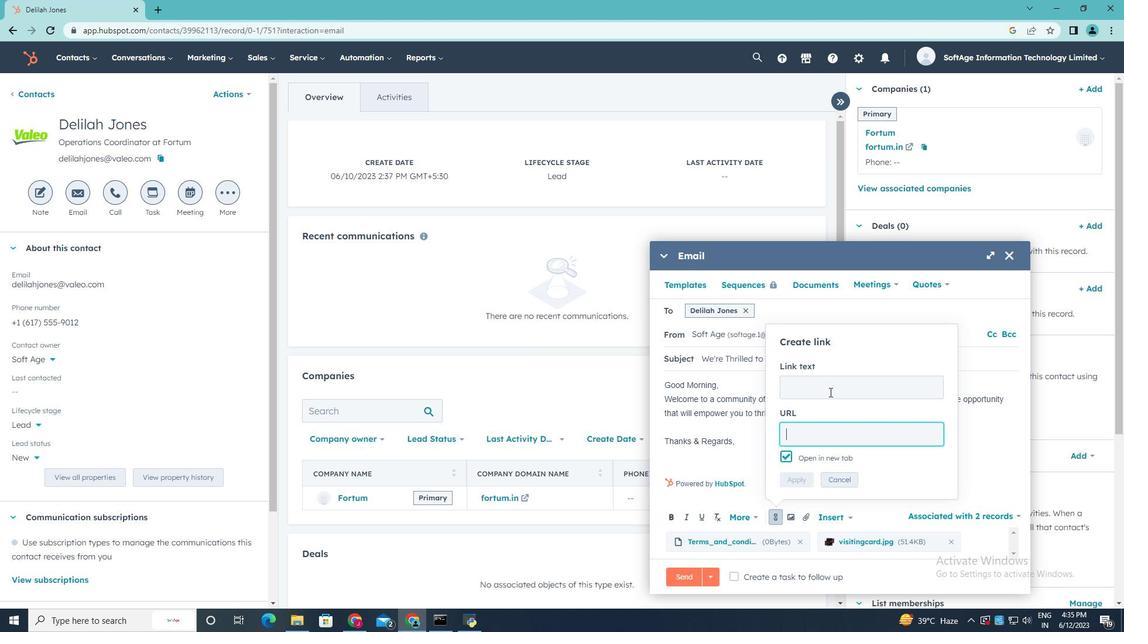 
Action: Mouse pressed left at (829, 391)
Screenshot: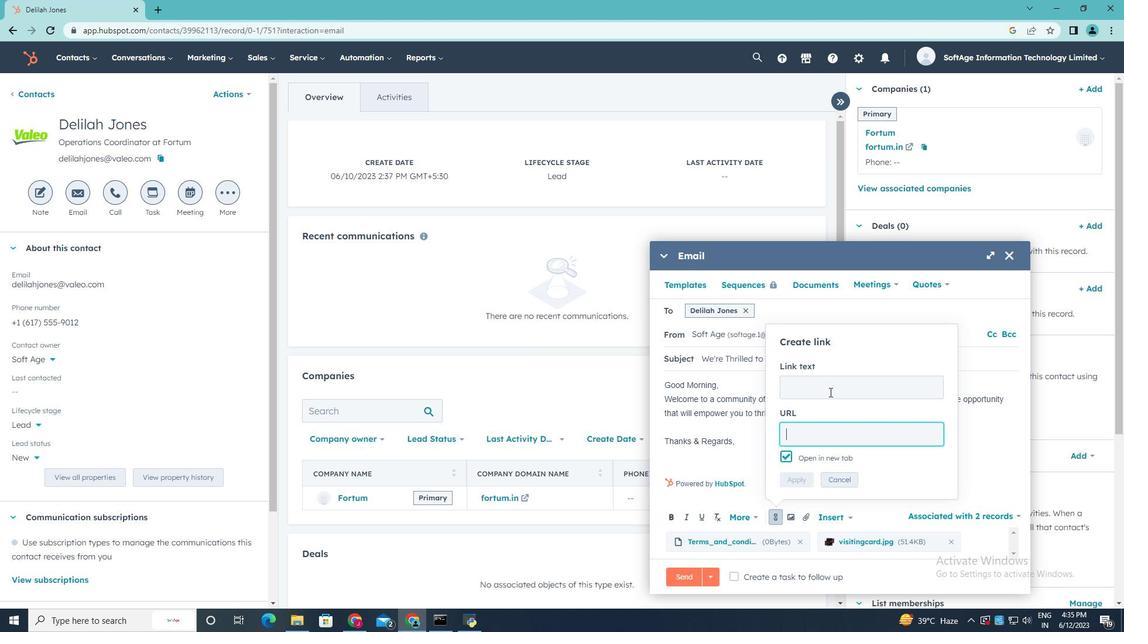 
Action: Mouse moved to (827, 394)
Screenshot: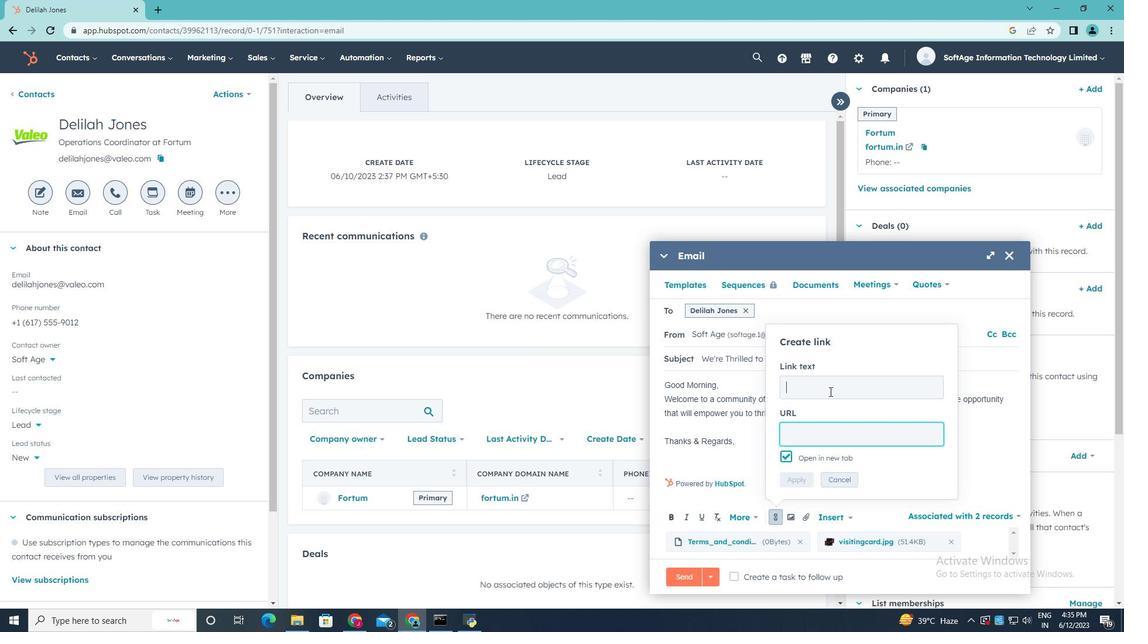 
Action: Key pressed facebook
Screenshot: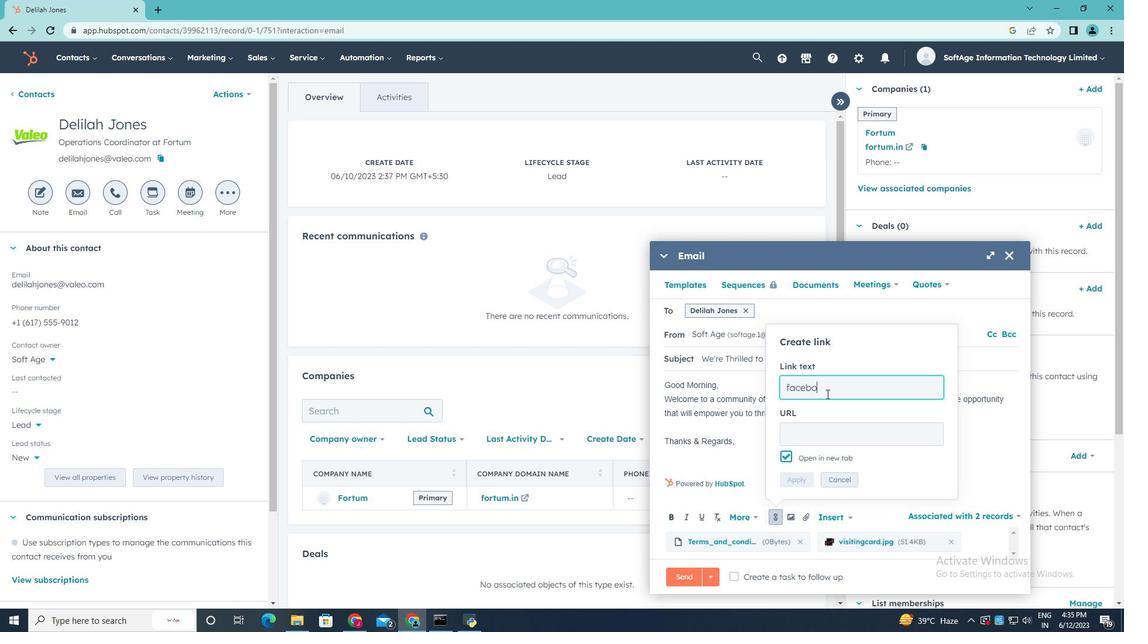 
Action: Mouse moved to (819, 432)
Screenshot: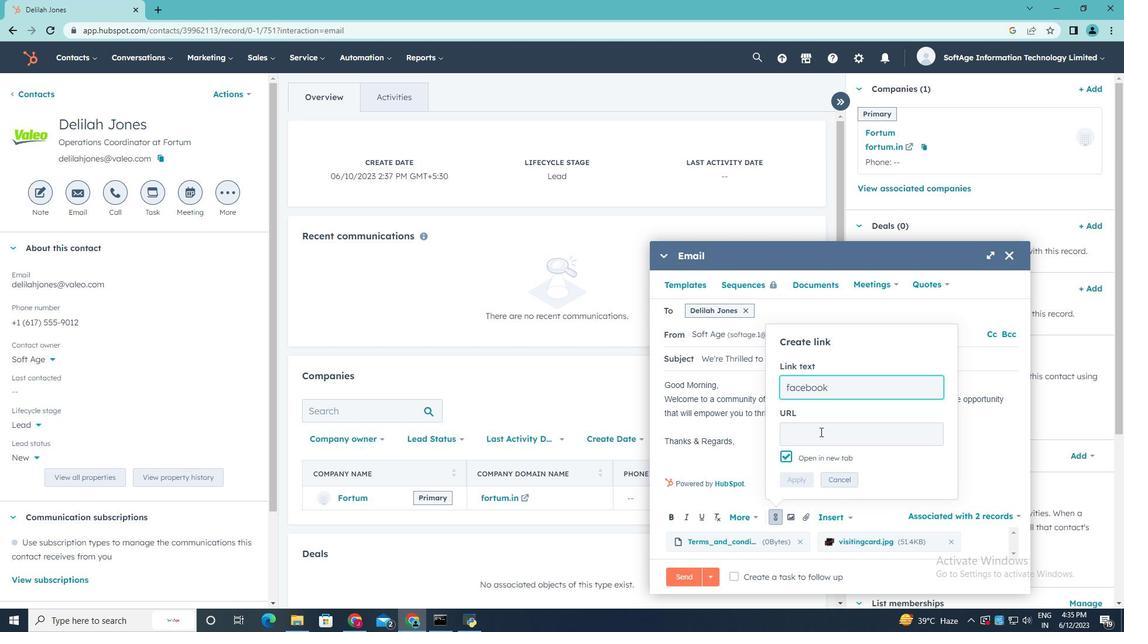 
Action: Mouse pressed left at (819, 432)
Screenshot: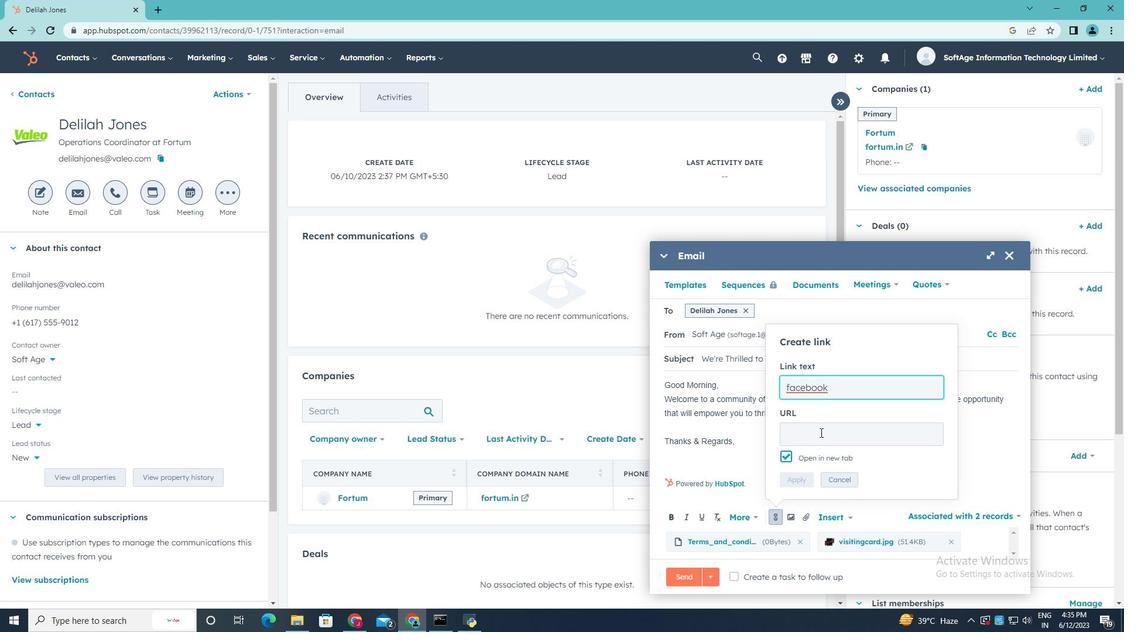 
Action: Key pressed www.facebook.com
Screenshot: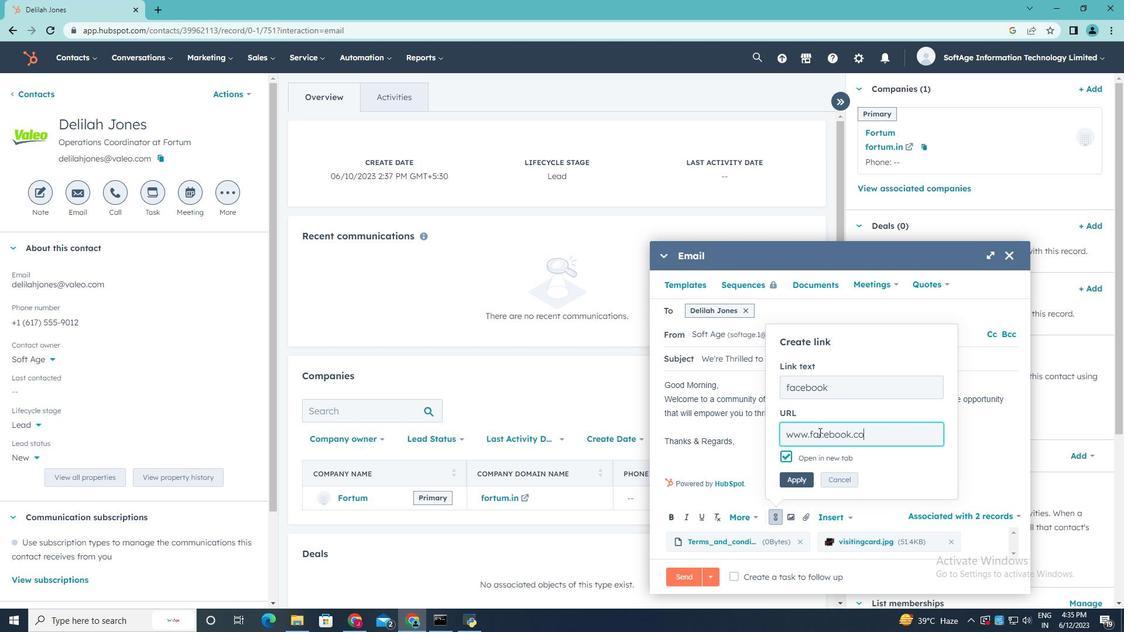 
Action: Mouse moved to (798, 479)
Screenshot: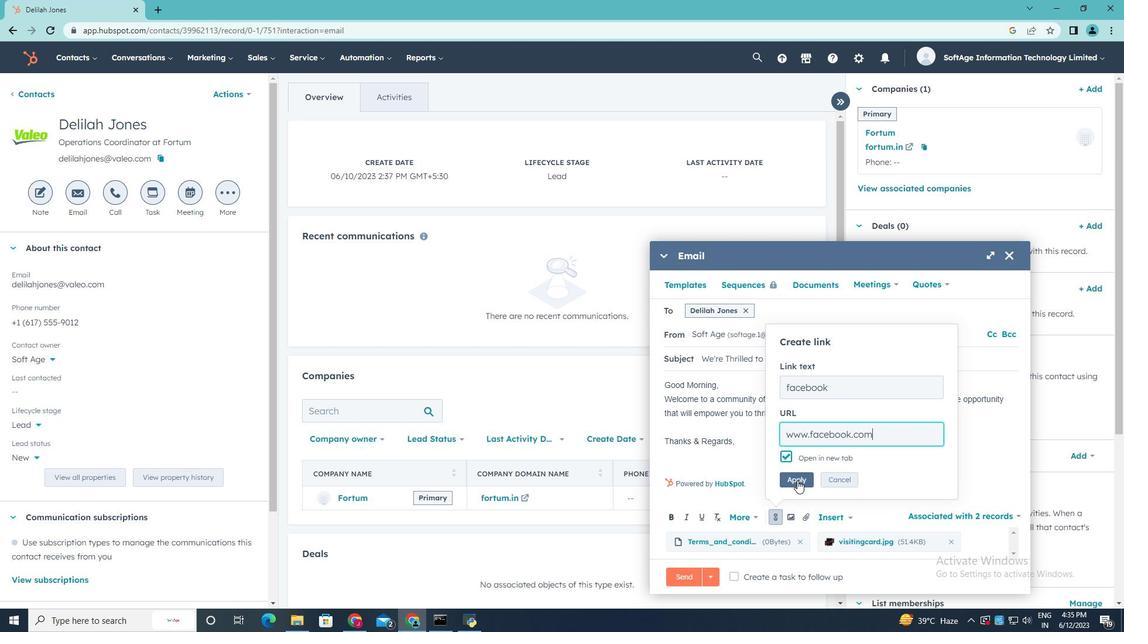 
Action: Mouse pressed left at (798, 479)
Screenshot: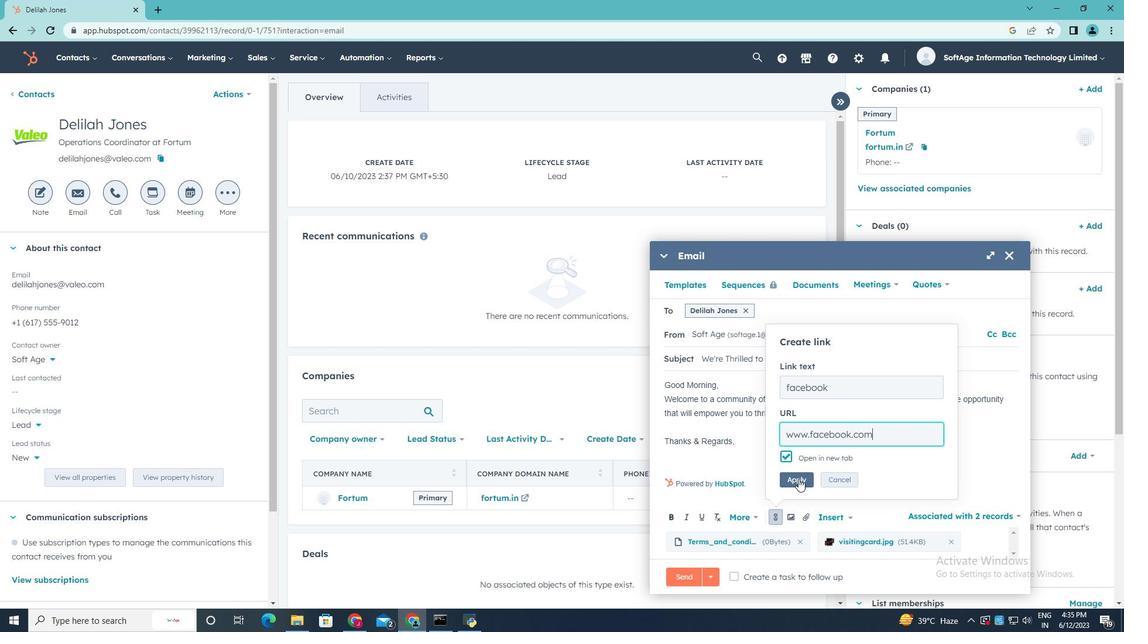 
Action: Mouse moved to (734, 576)
Screenshot: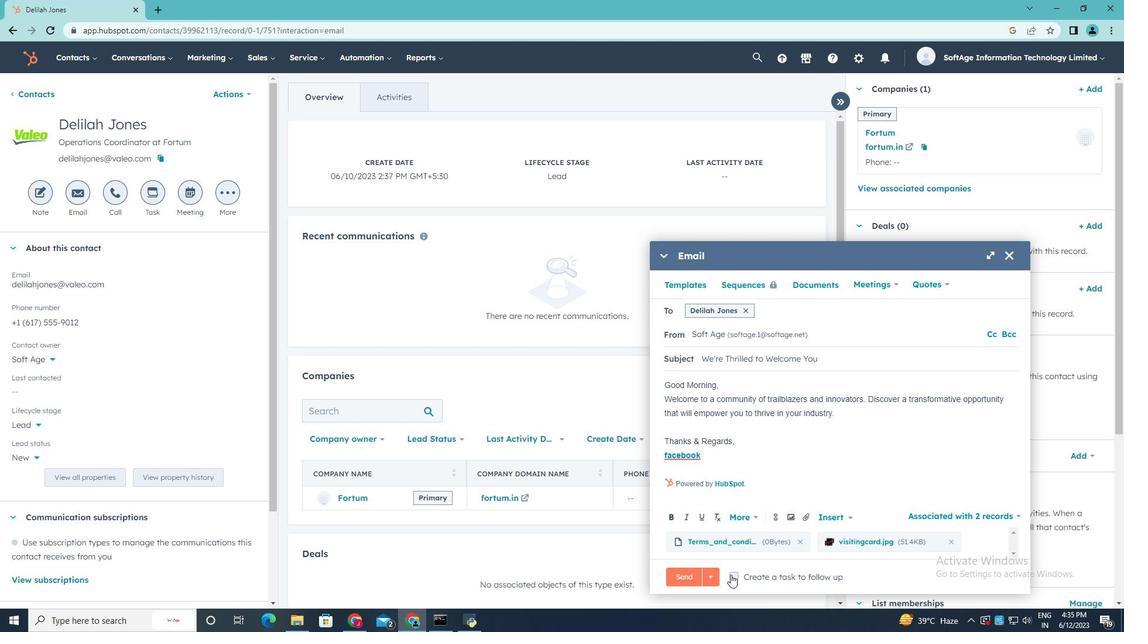 
Action: Mouse pressed left at (734, 576)
Screenshot: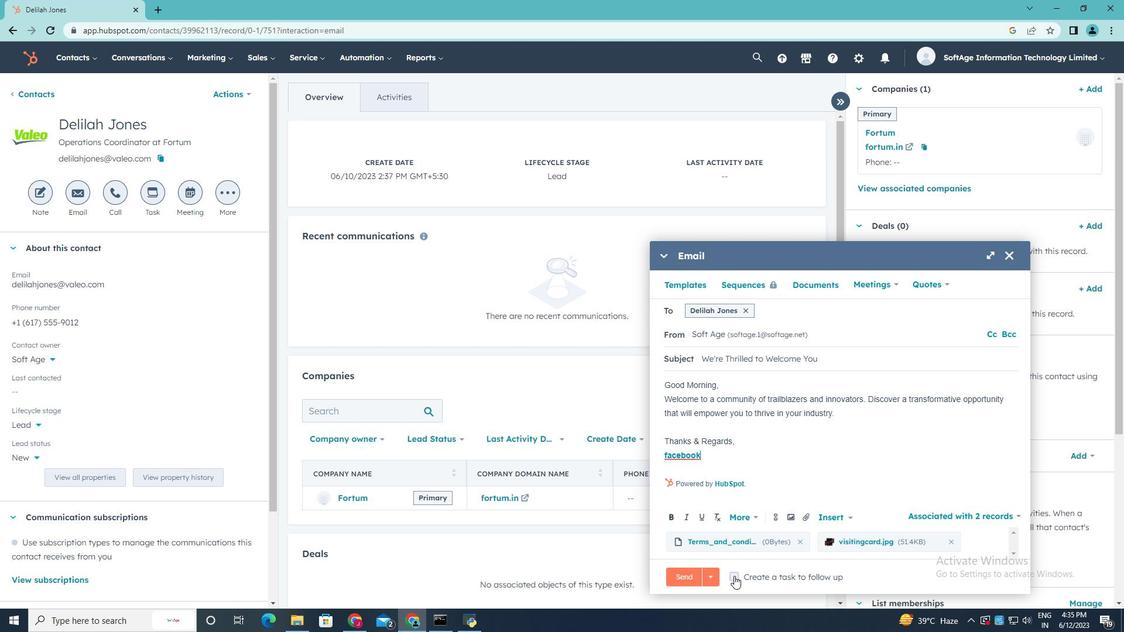 
Action: Mouse moved to (975, 577)
Screenshot: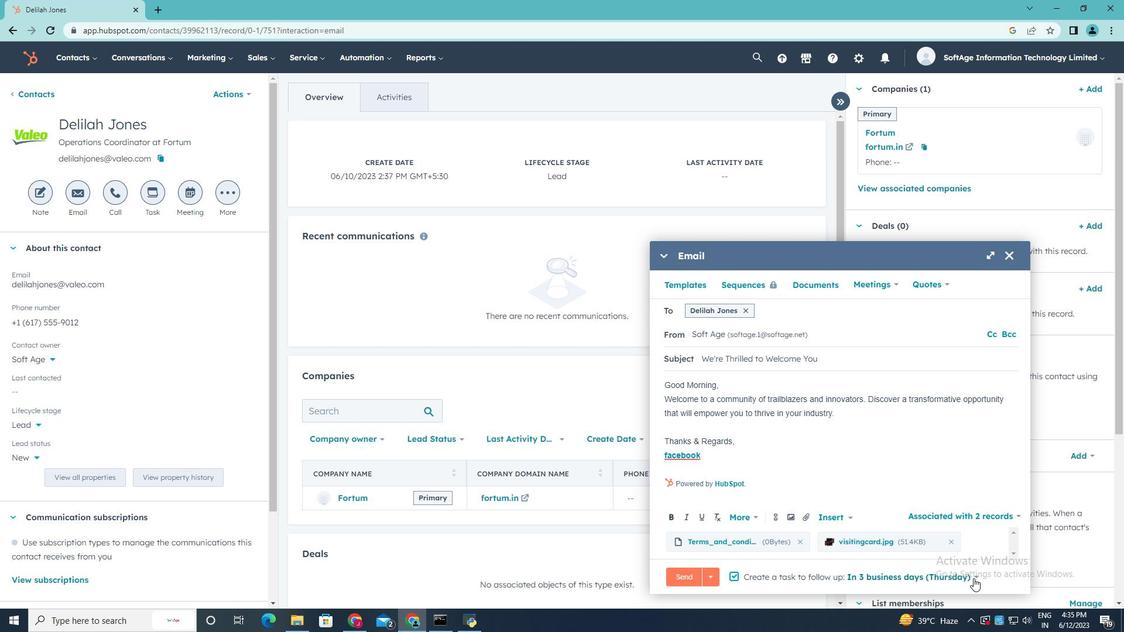 
Action: Mouse pressed left at (975, 577)
Screenshot: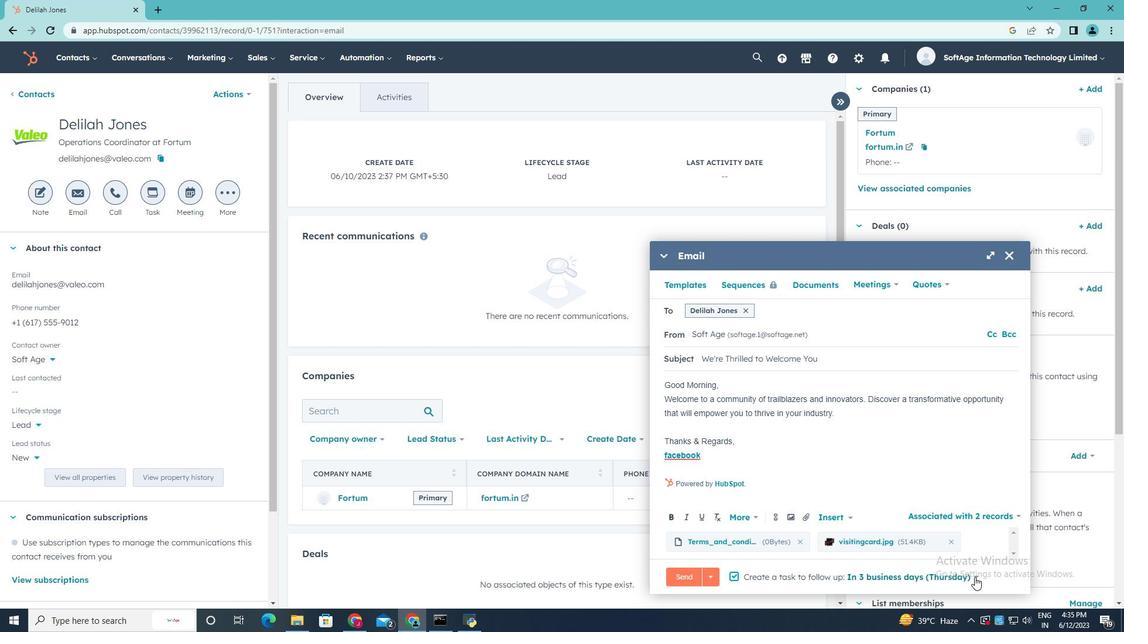
Action: Mouse moved to (966, 487)
Screenshot: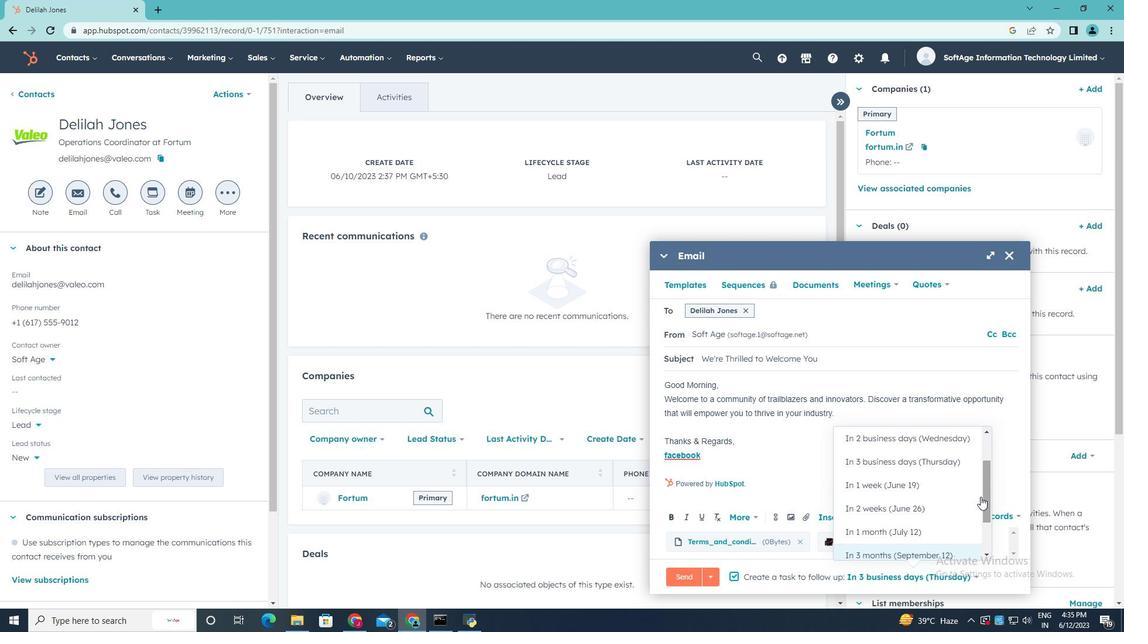 
Action: Mouse scrolled (966, 487) with delta (0, 0)
Screenshot: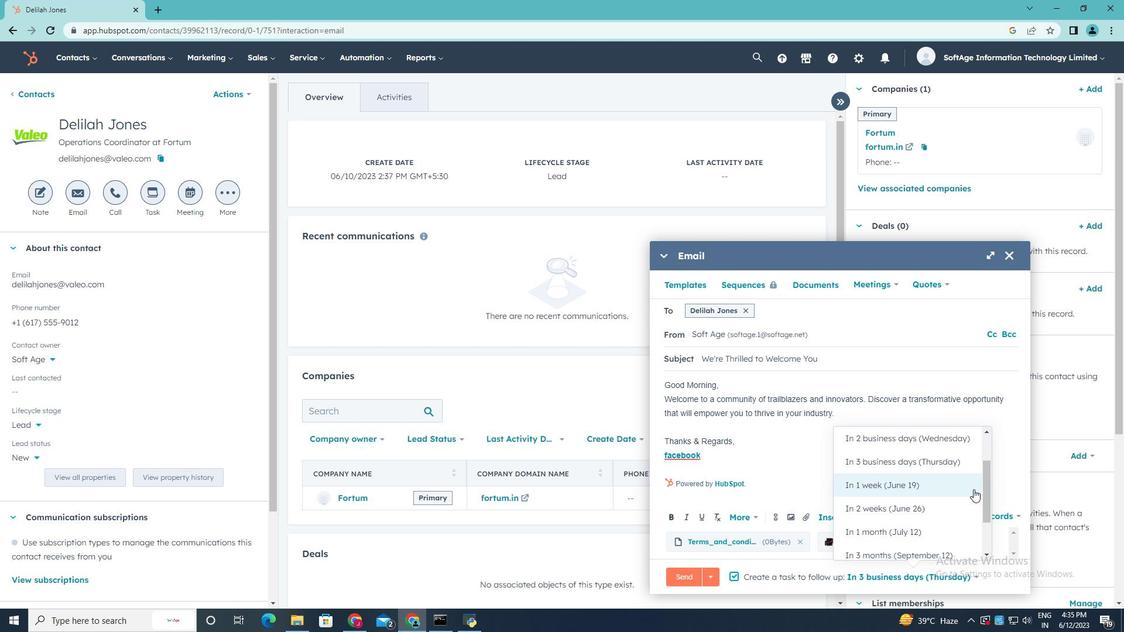 
Action: Mouse scrolled (966, 487) with delta (0, 0)
Screenshot: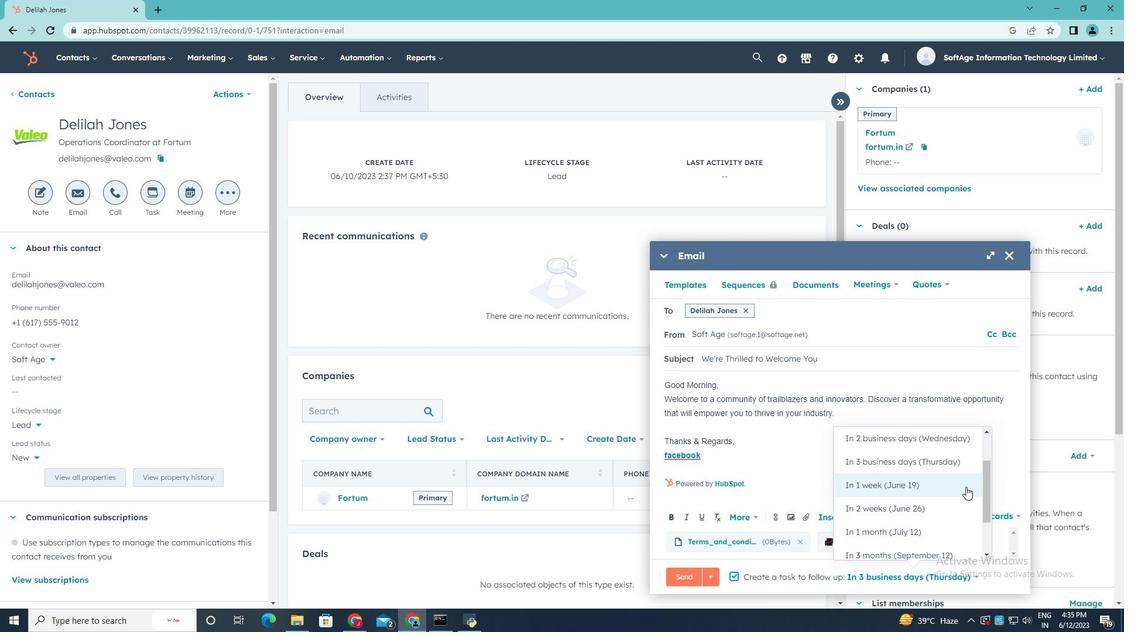 
Action: Mouse scrolled (966, 487) with delta (0, 0)
Screenshot: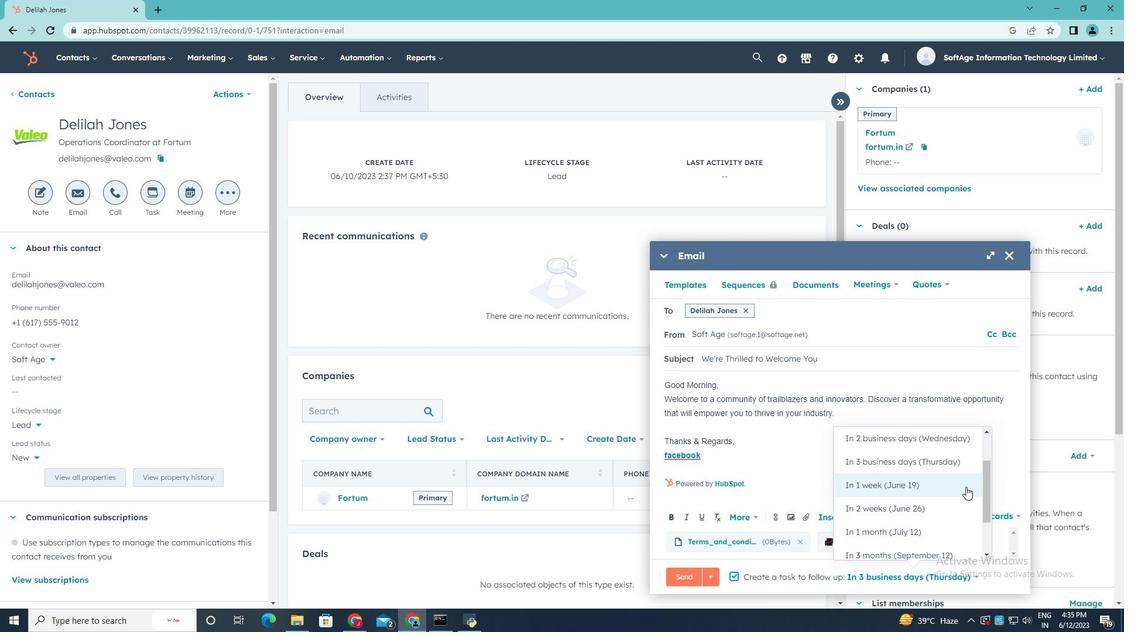
Action: Mouse scrolled (966, 487) with delta (0, 0)
Screenshot: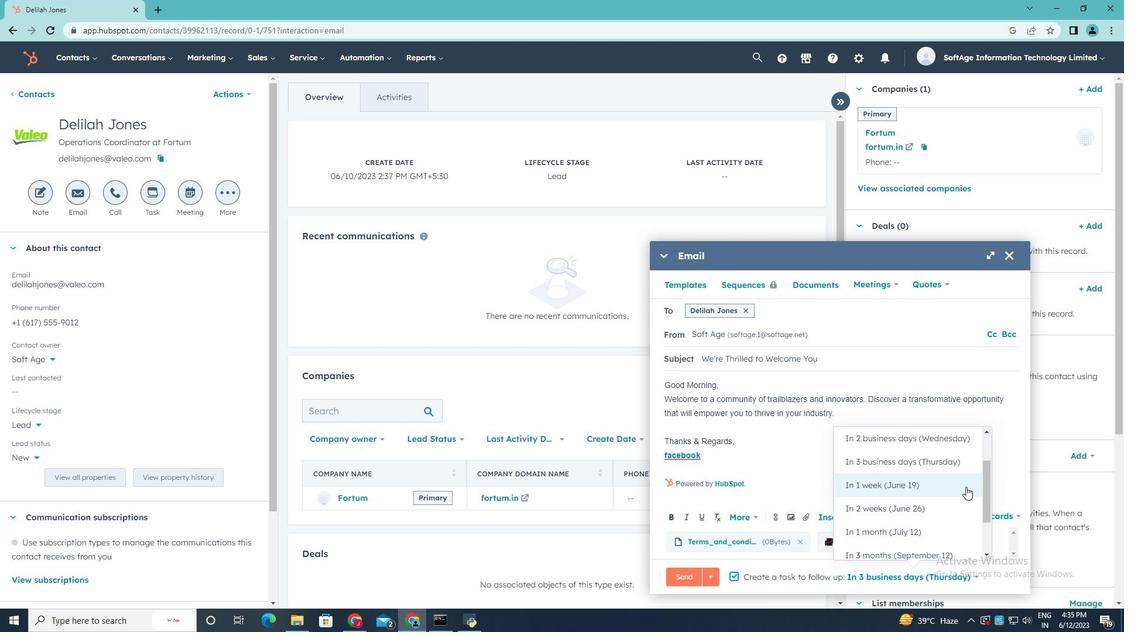 
Action: Mouse moved to (885, 468)
Screenshot: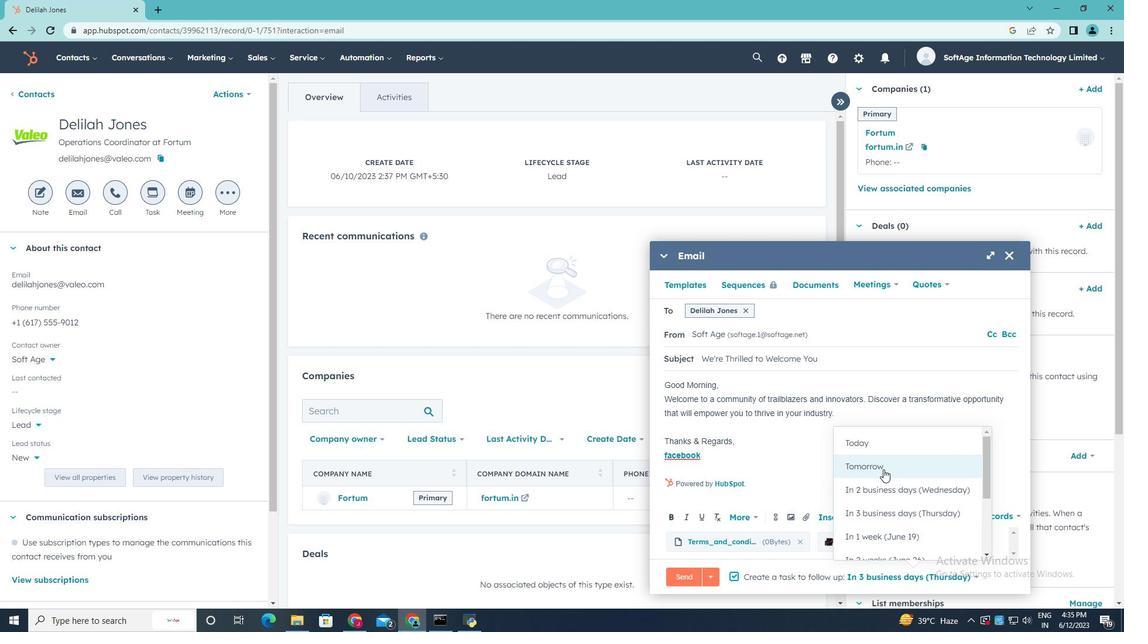 
Action: Mouse pressed left at (885, 468)
Screenshot: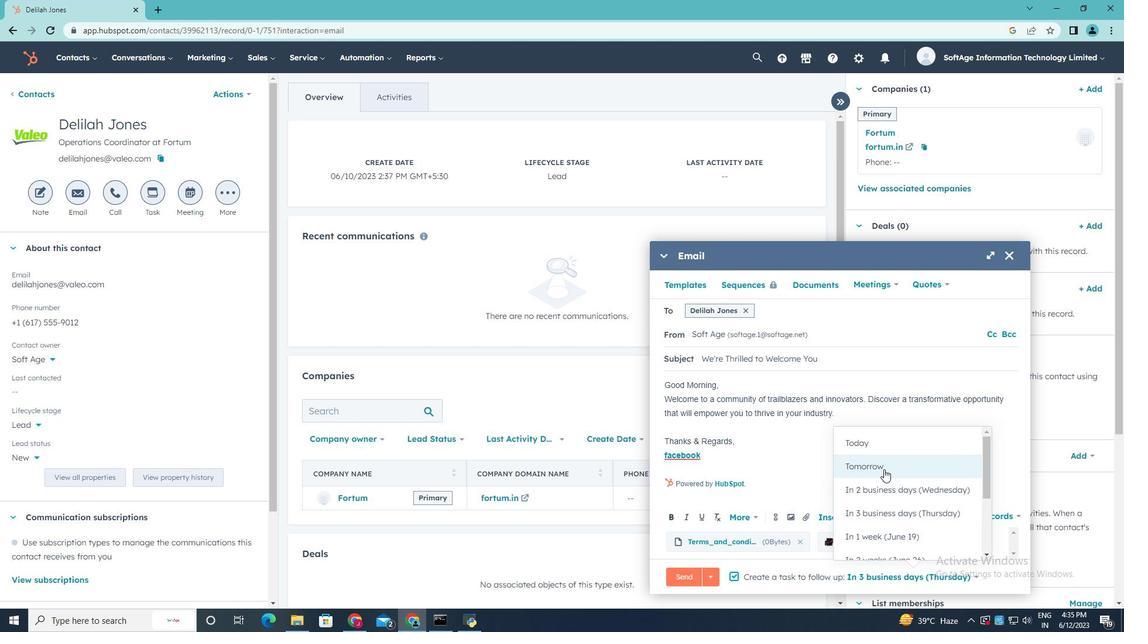 
Action: Mouse moved to (870, 514)
Screenshot: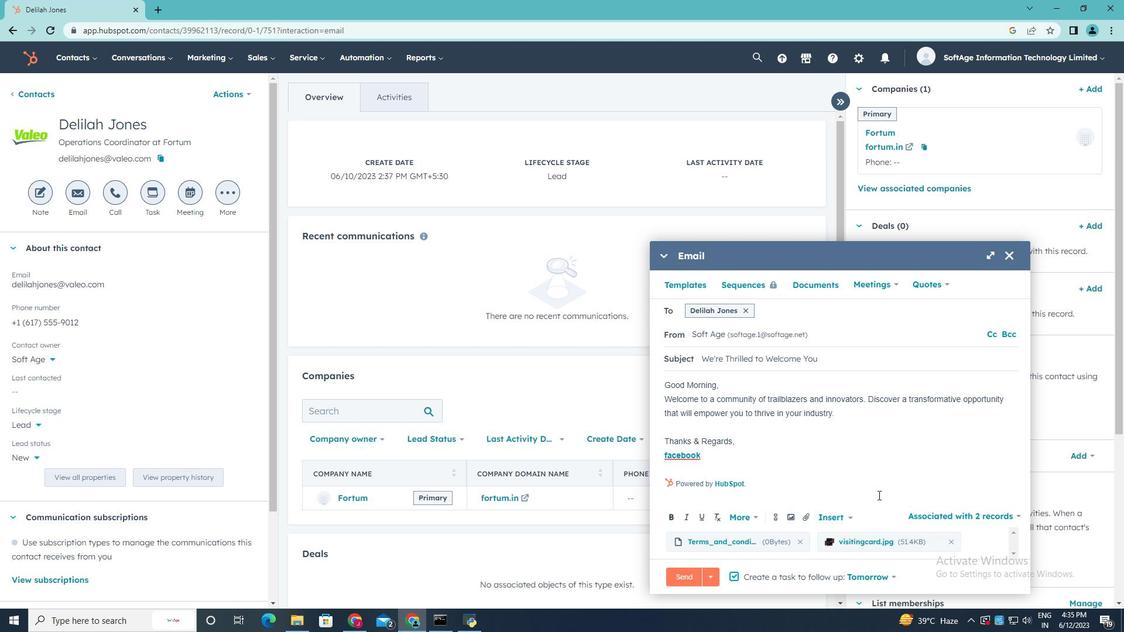 
Action: Mouse scrolled (870, 514) with delta (0, 0)
Screenshot: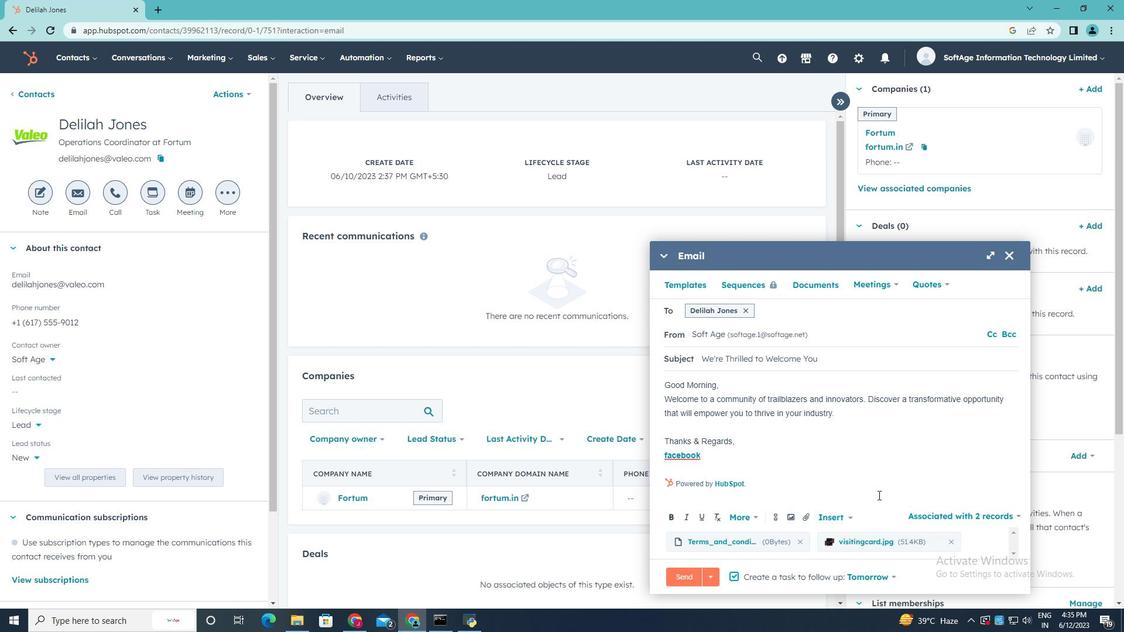 
Action: Mouse moved to (870, 514)
Screenshot: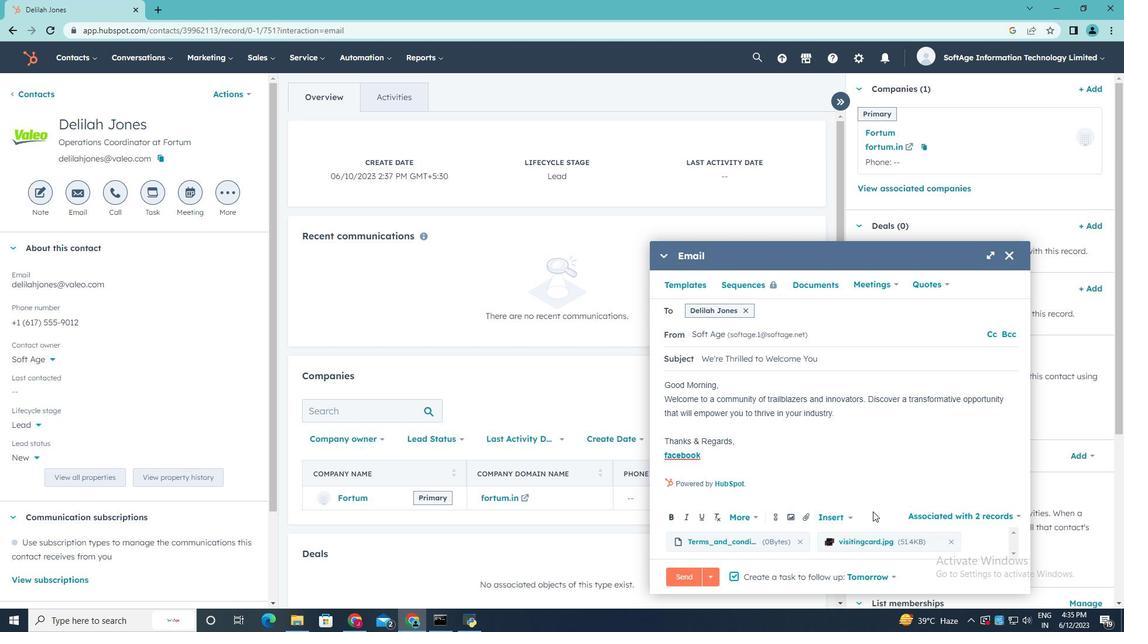 
Action: Mouse scrolled (870, 514) with delta (0, 0)
Screenshot: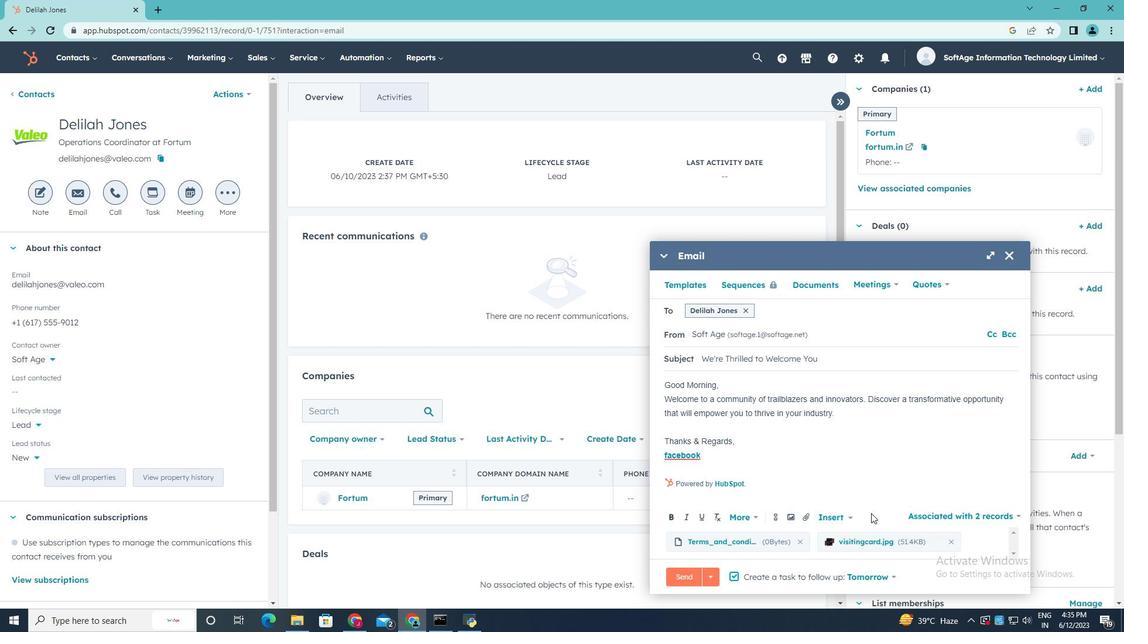 
Action: Mouse scrolled (870, 514) with delta (0, 0)
Screenshot: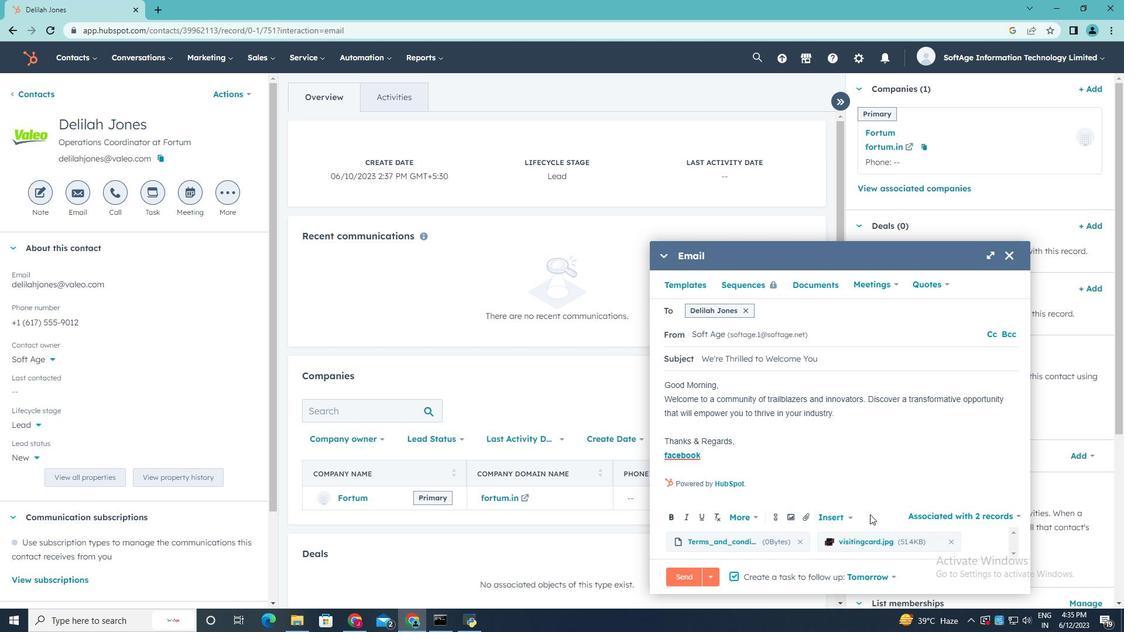 
Action: Mouse scrolled (870, 514) with delta (0, 0)
Screenshot: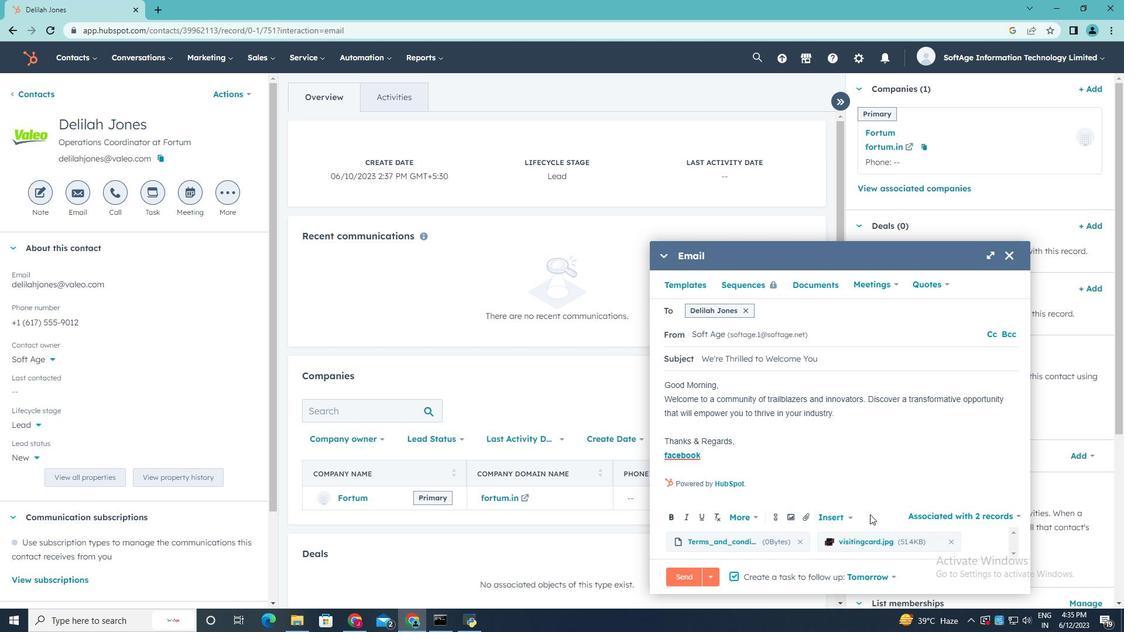 
Action: Mouse moved to (689, 575)
Screenshot: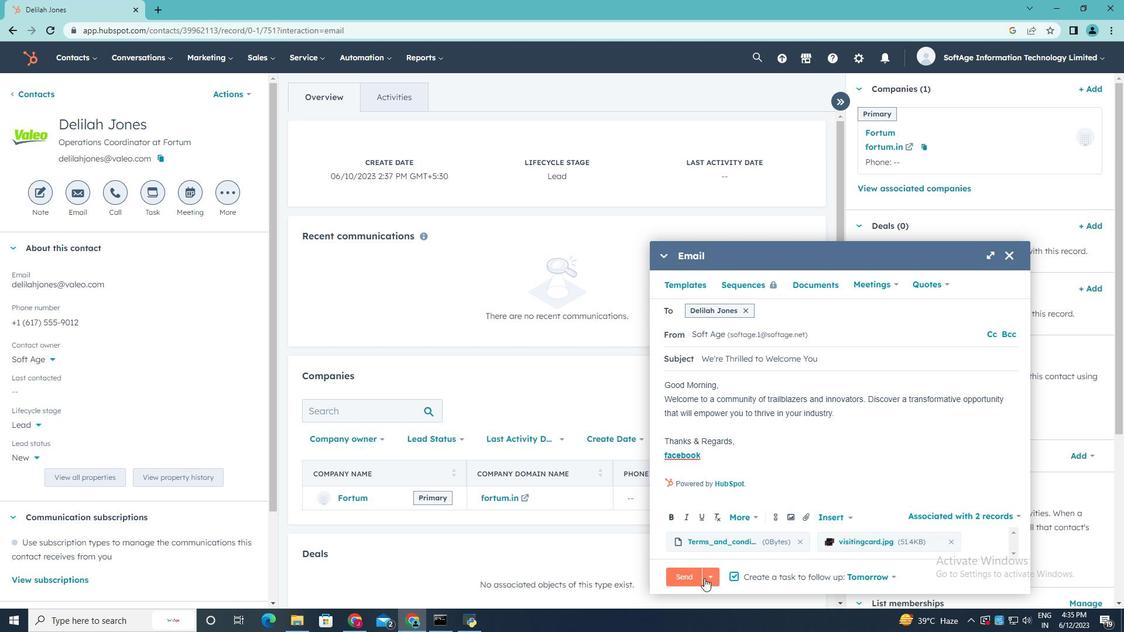 
Action: Mouse pressed left at (689, 575)
Screenshot: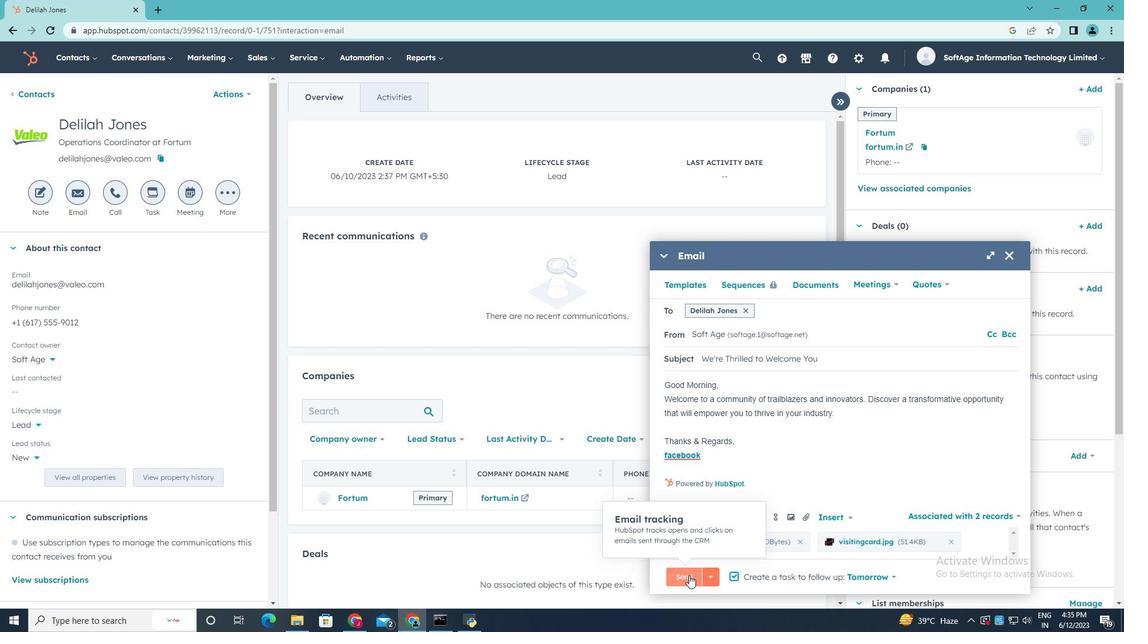 
